 Task: Search one way flight ticket for 2 adults, 2 children, 2 infants in seat in first from Appleton: Appleton International Airport to New Bern: Coastal Carolina Regional Airport (was Craven County Regional) on 8-4-2023. Number of bags: 2 checked bags. Price is upto 110000. Outbound departure time preference is 8:15.
Action: Mouse moved to (337, 280)
Screenshot: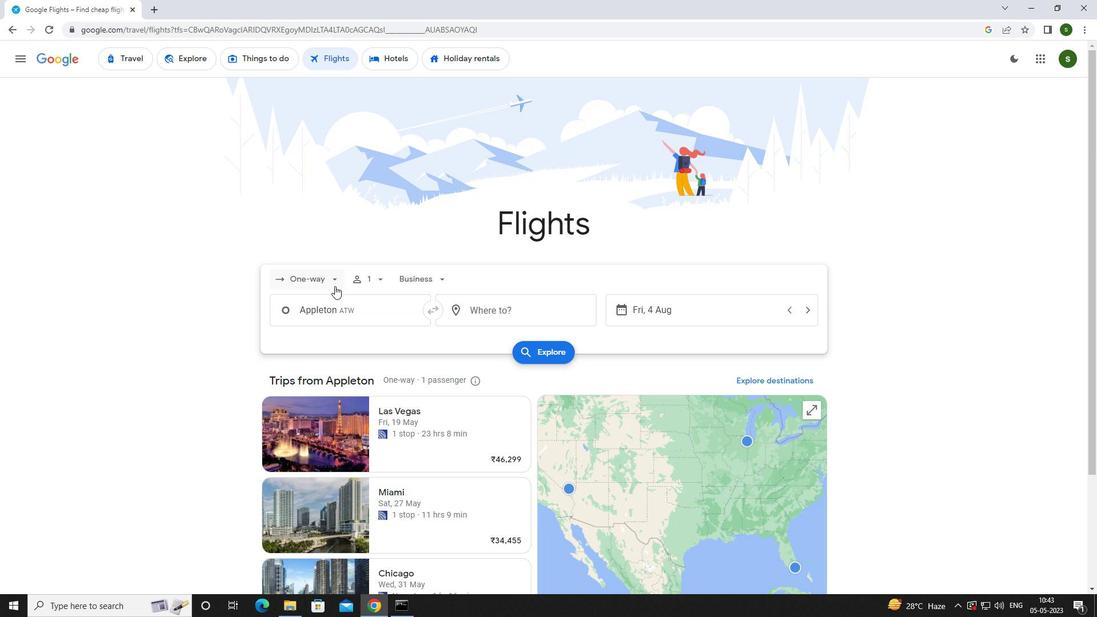 
Action: Mouse pressed left at (337, 280)
Screenshot: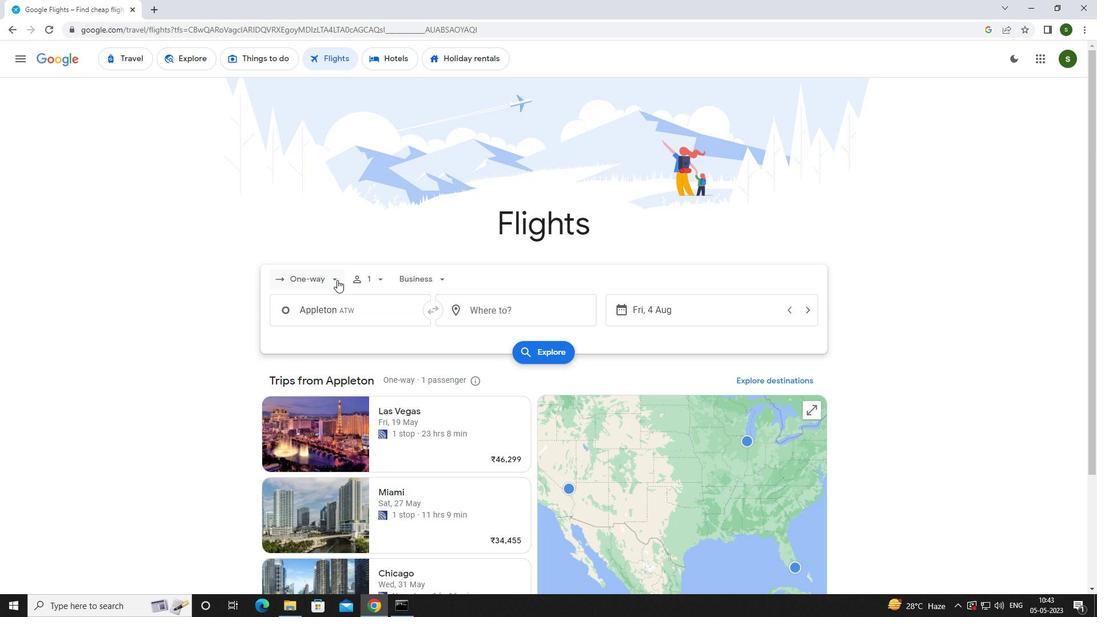 
Action: Mouse moved to (330, 328)
Screenshot: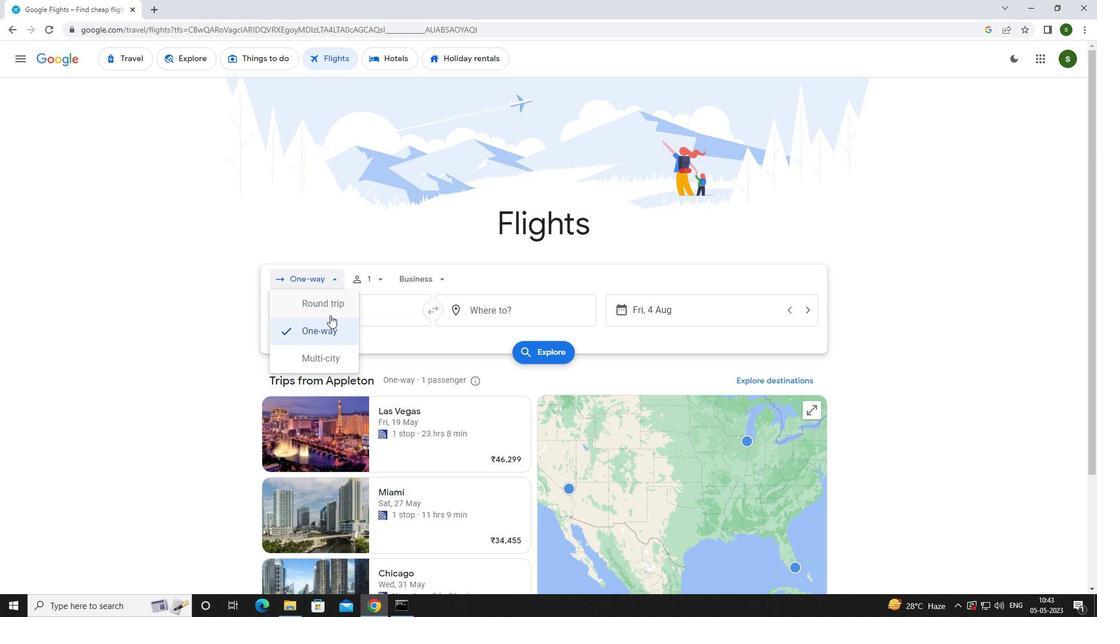 
Action: Mouse pressed left at (330, 328)
Screenshot: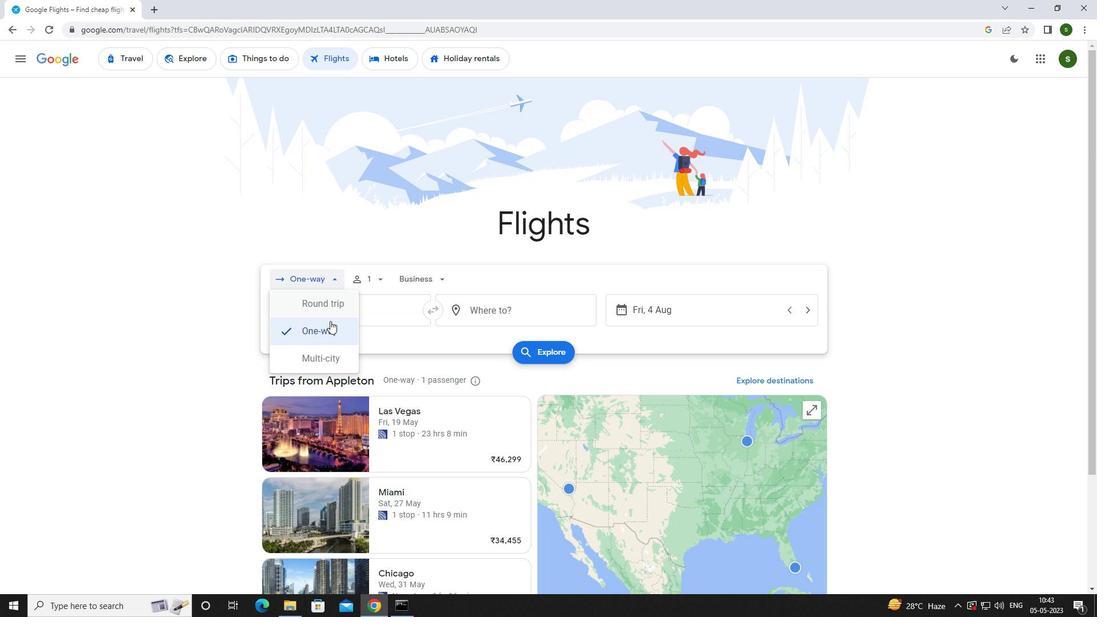 
Action: Mouse moved to (373, 277)
Screenshot: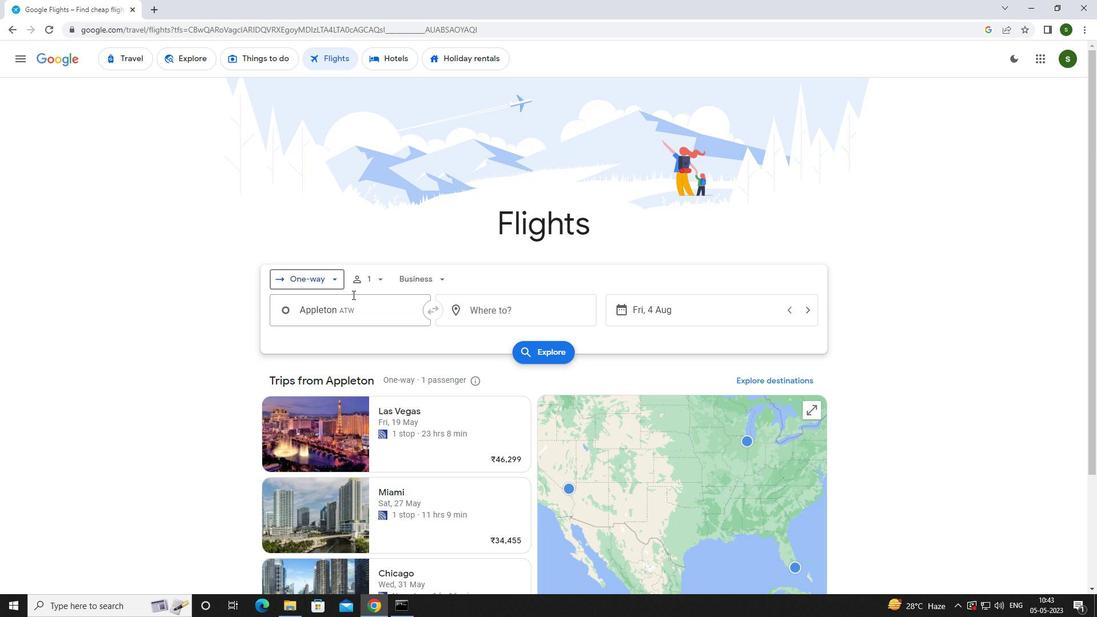 
Action: Mouse pressed left at (373, 277)
Screenshot: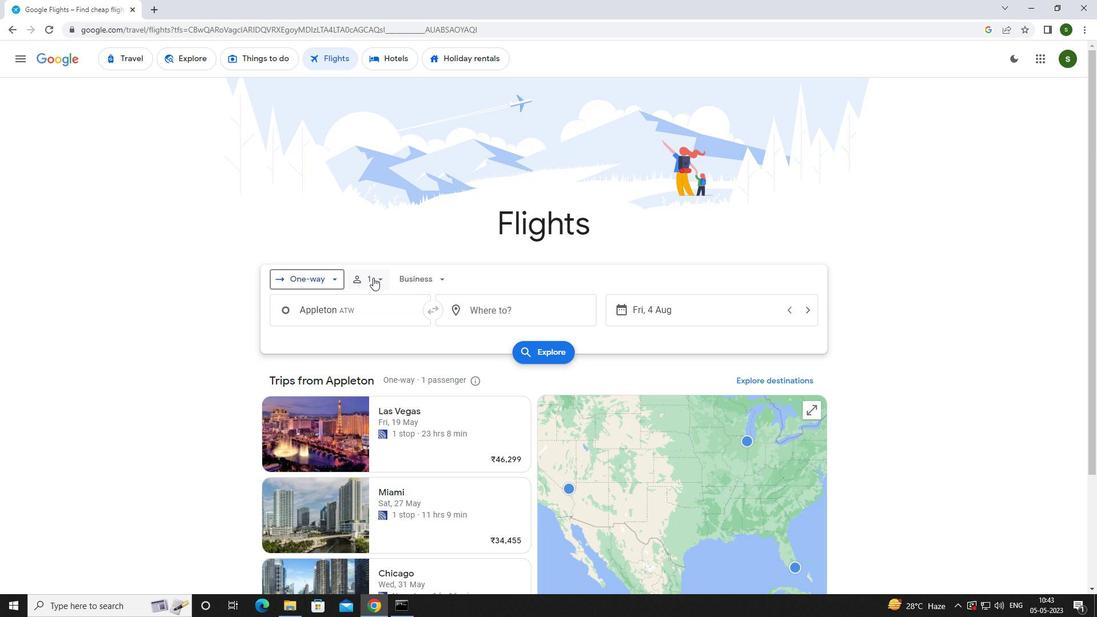 
Action: Mouse moved to (468, 305)
Screenshot: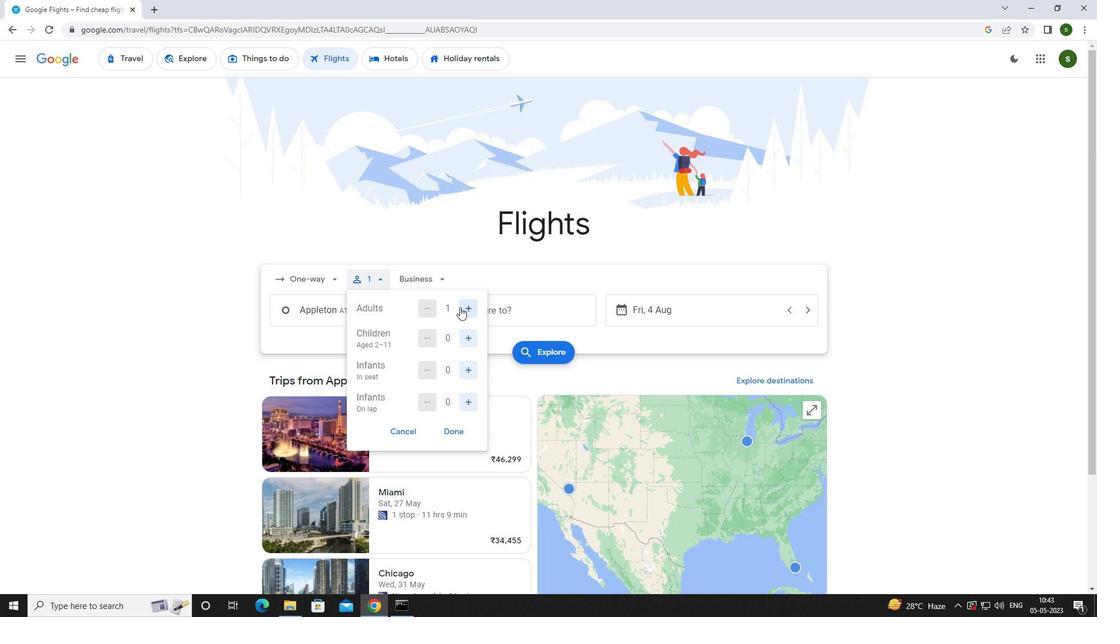
Action: Mouse pressed left at (468, 305)
Screenshot: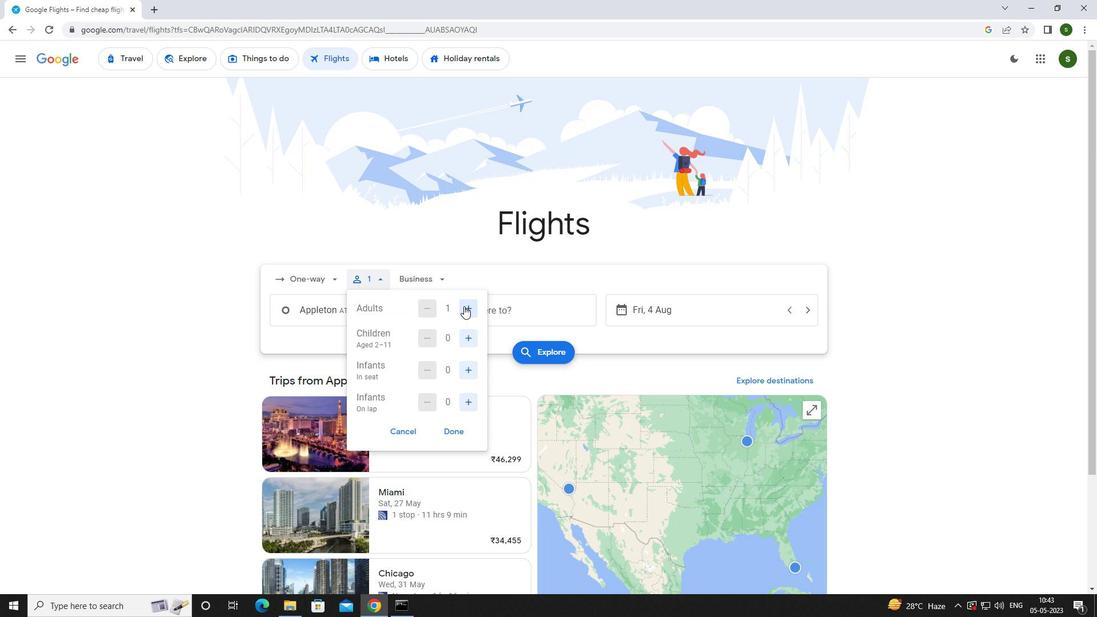 
Action: Mouse moved to (468, 331)
Screenshot: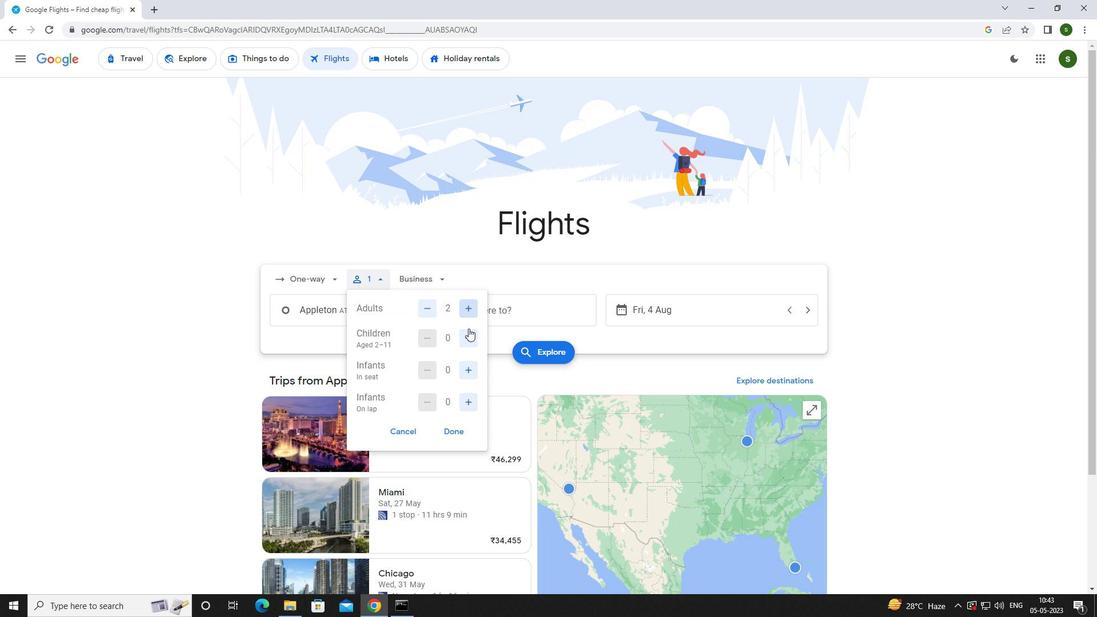 
Action: Mouse pressed left at (468, 331)
Screenshot: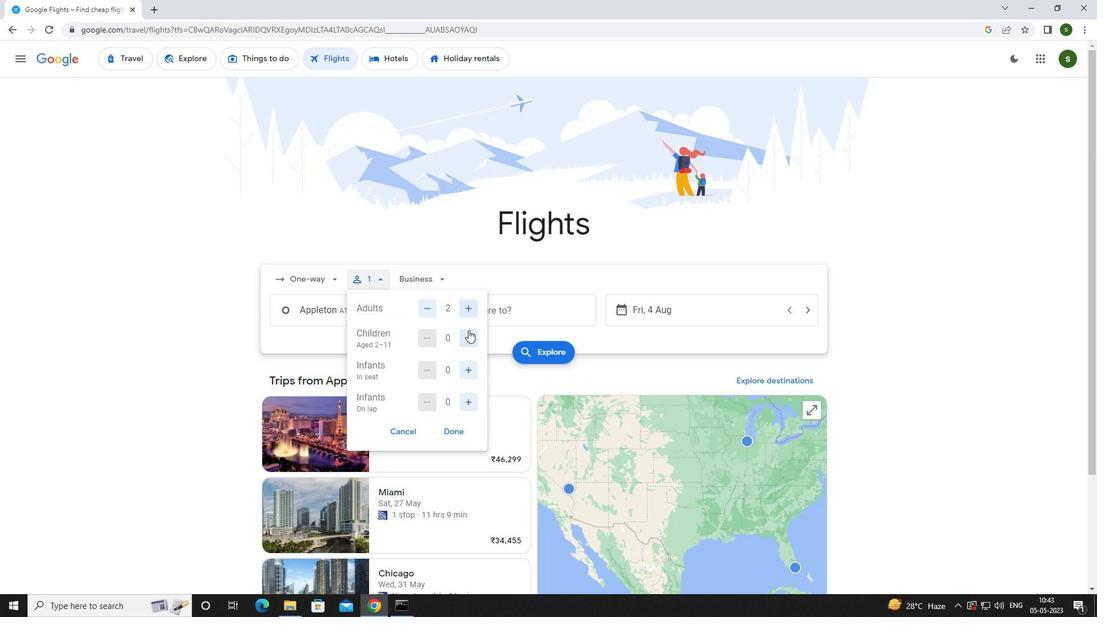 
Action: Mouse pressed left at (468, 331)
Screenshot: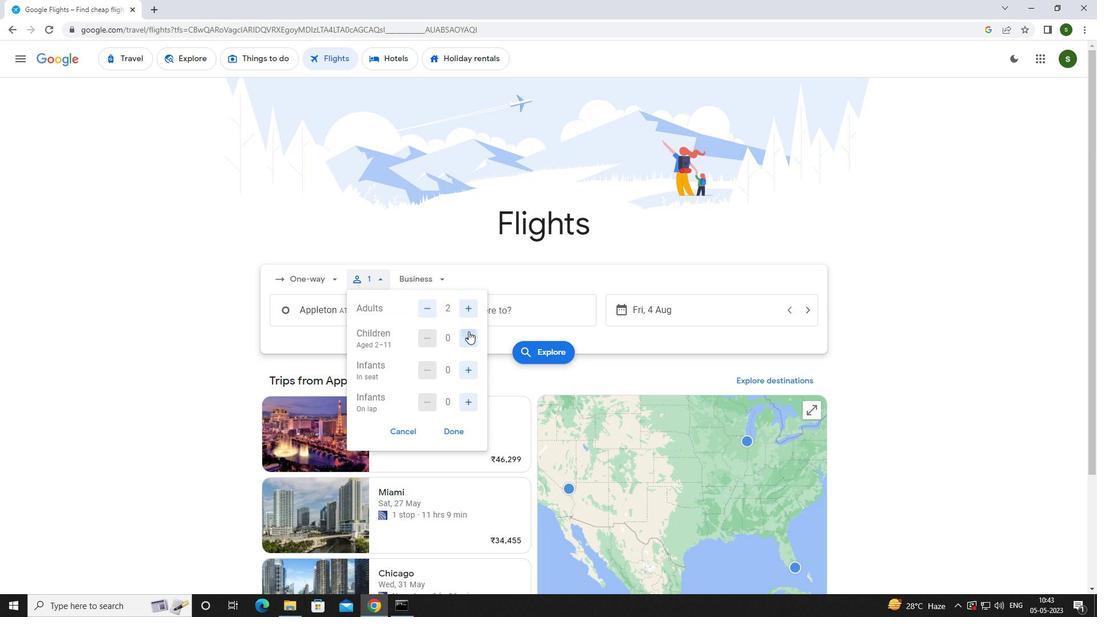 
Action: Mouse moved to (470, 369)
Screenshot: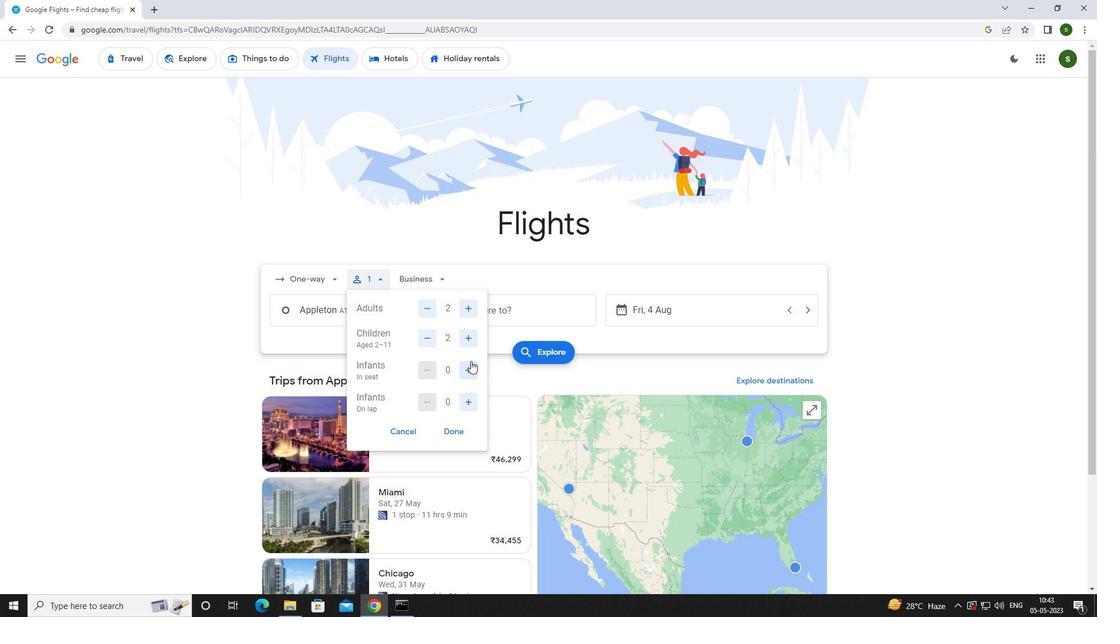 
Action: Mouse pressed left at (470, 369)
Screenshot: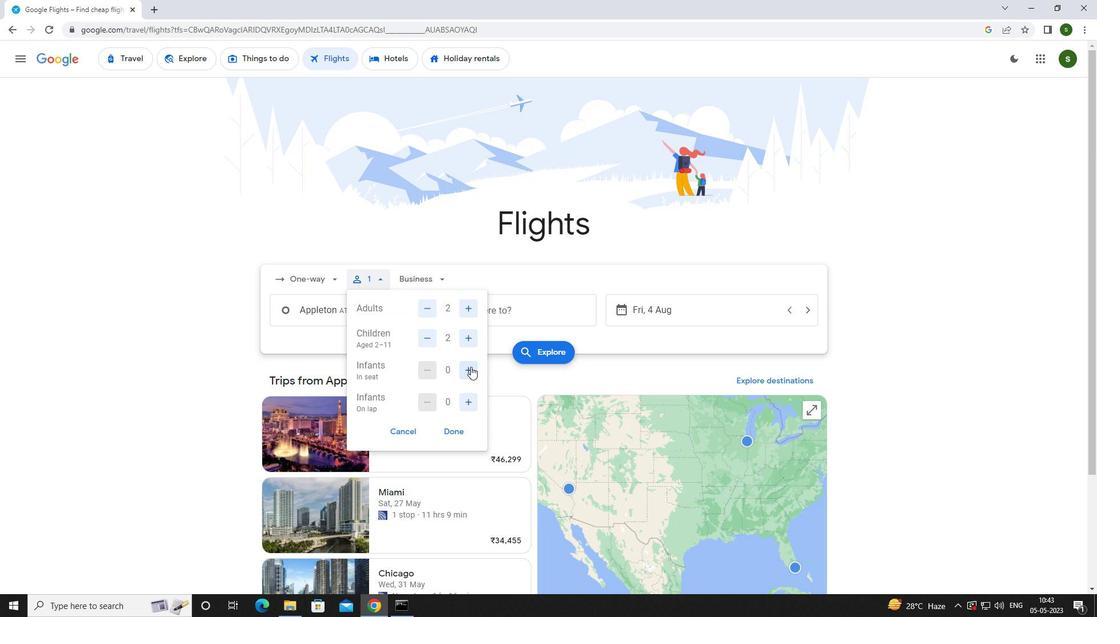 
Action: Mouse pressed left at (470, 369)
Screenshot: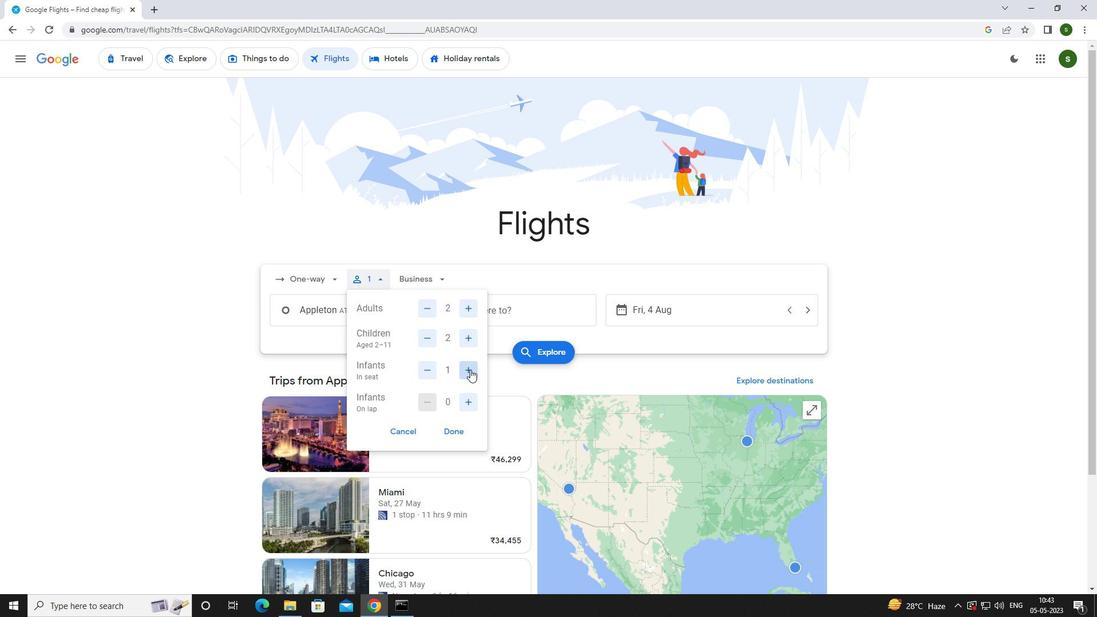 
Action: Mouse moved to (437, 281)
Screenshot: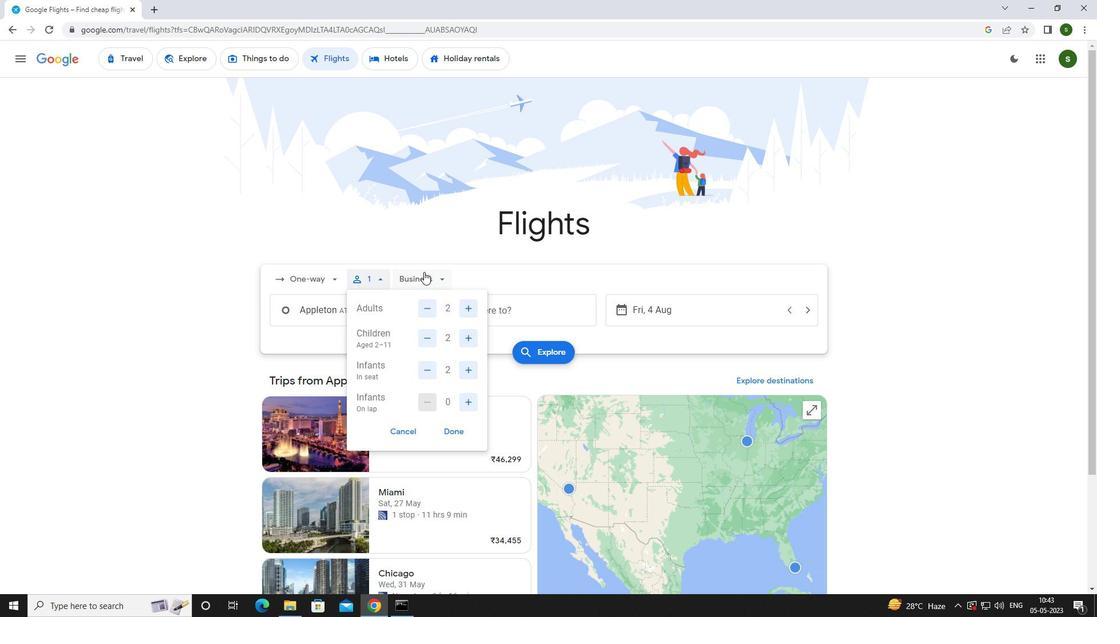 
Action: Mouse pressed left at (437, 281)
Screenshot: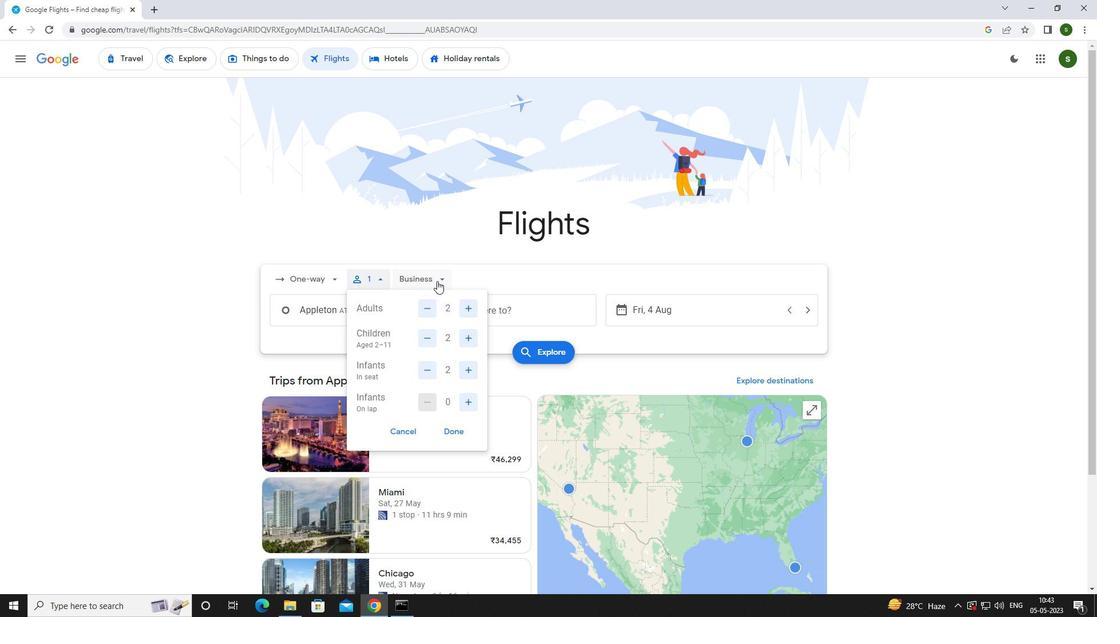 
Action: Mouse moved to (438, 384)
Screenshot: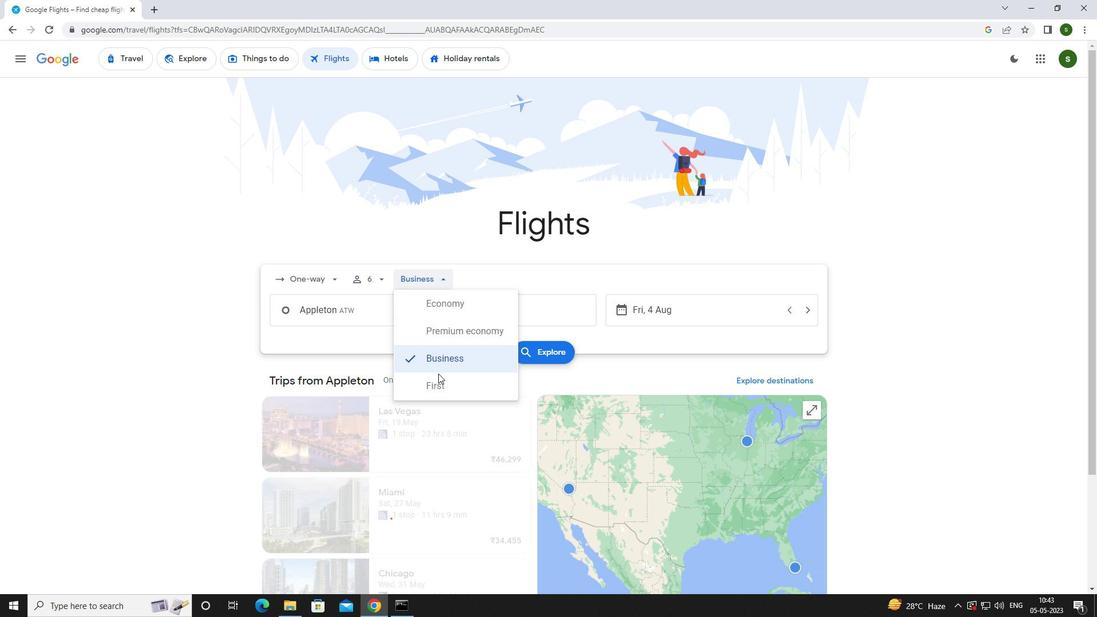 
Action: Mouse pressed left at (438, 384)
Screenshot: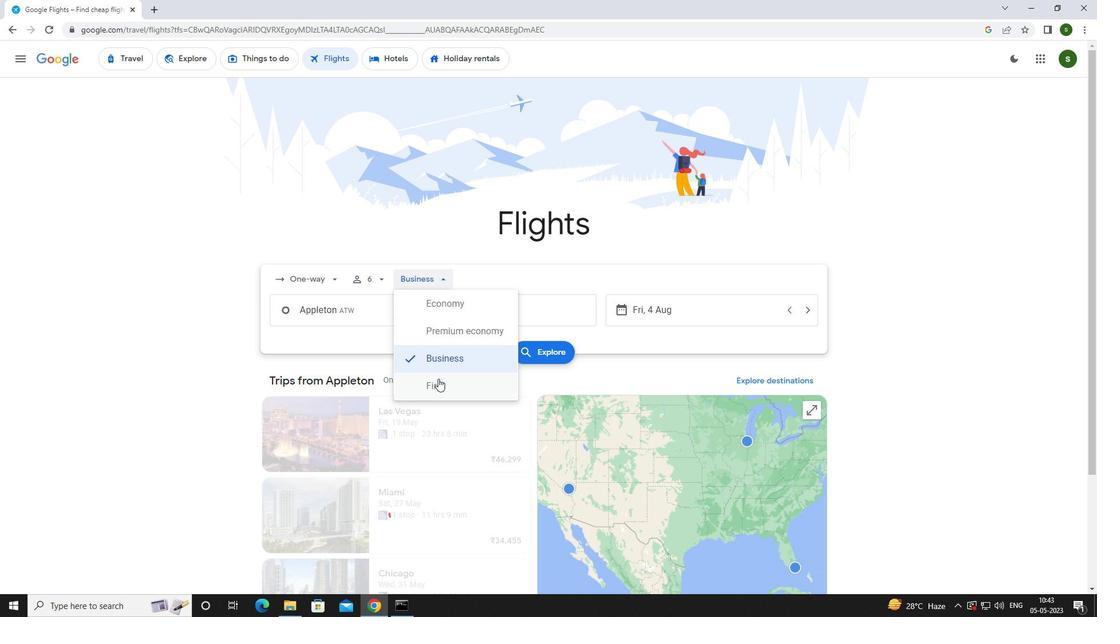 
Action: Mouse moved to (380, 313)
Screenshot: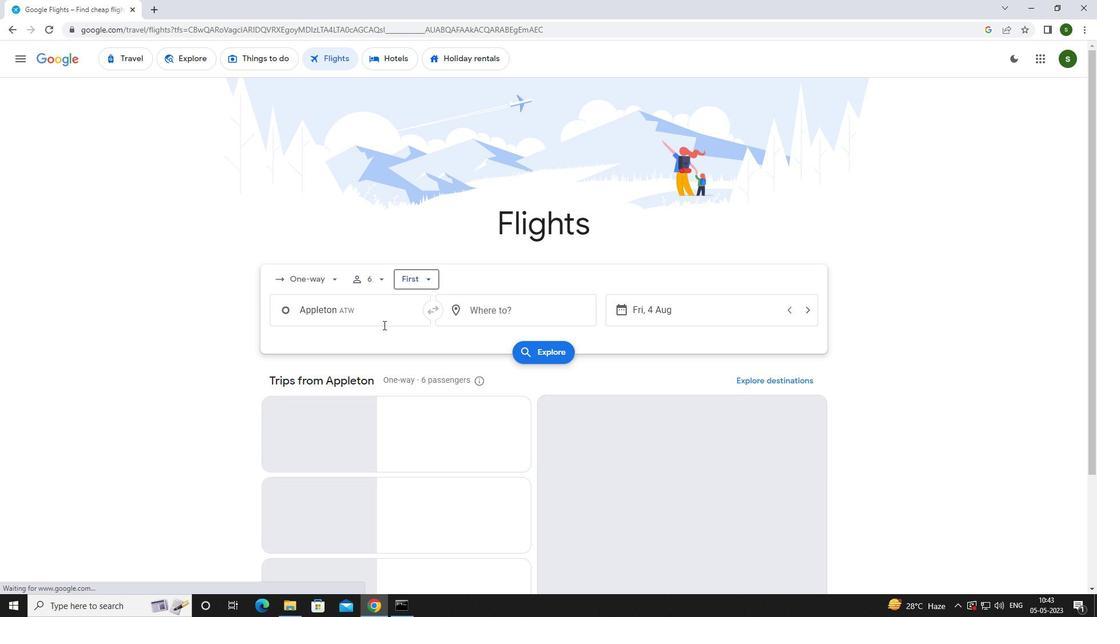
Action: Mouse pressed left at (380, 313)
Screenshot: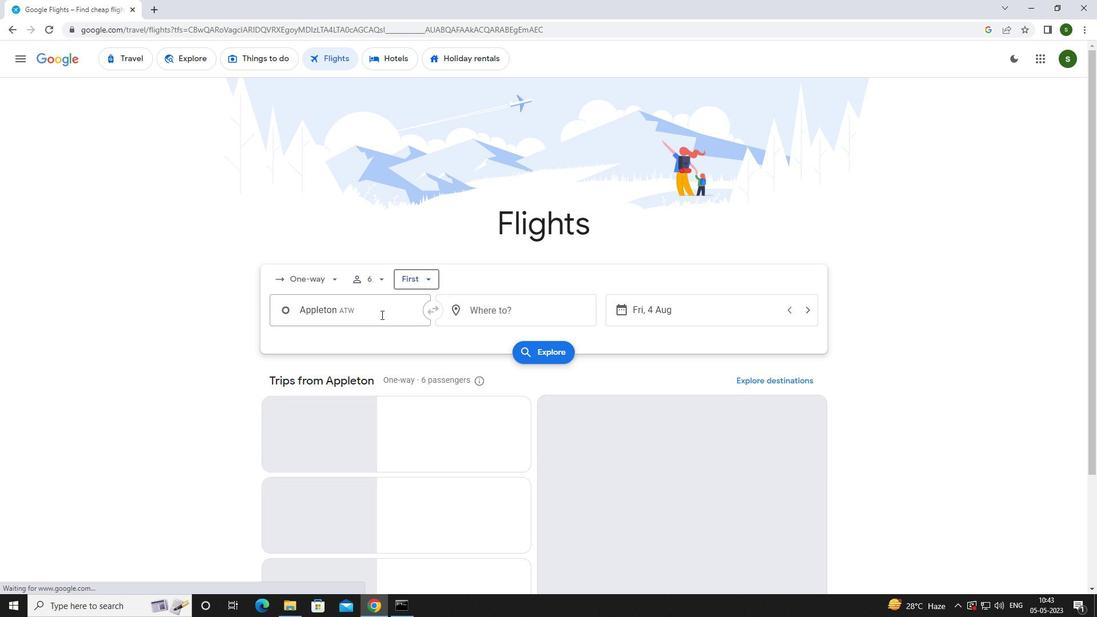 
Action: Key pressed <Key.caps_lock>a<Key.caps_lock>ppleton
Screenshot: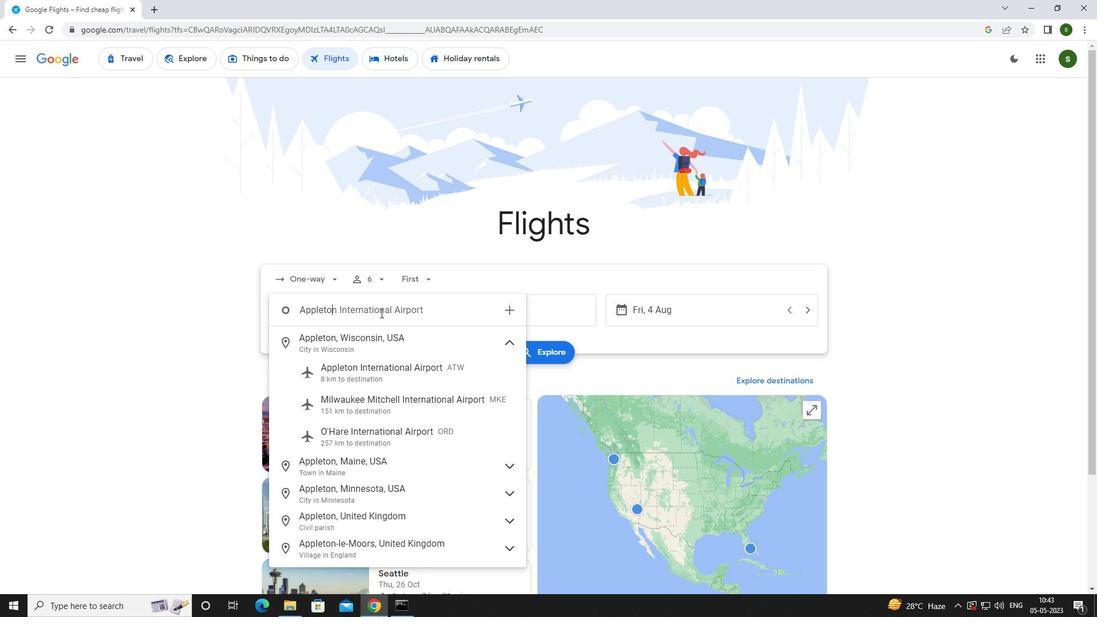
Action: Mouse moved to (386, 359)
Screenshot: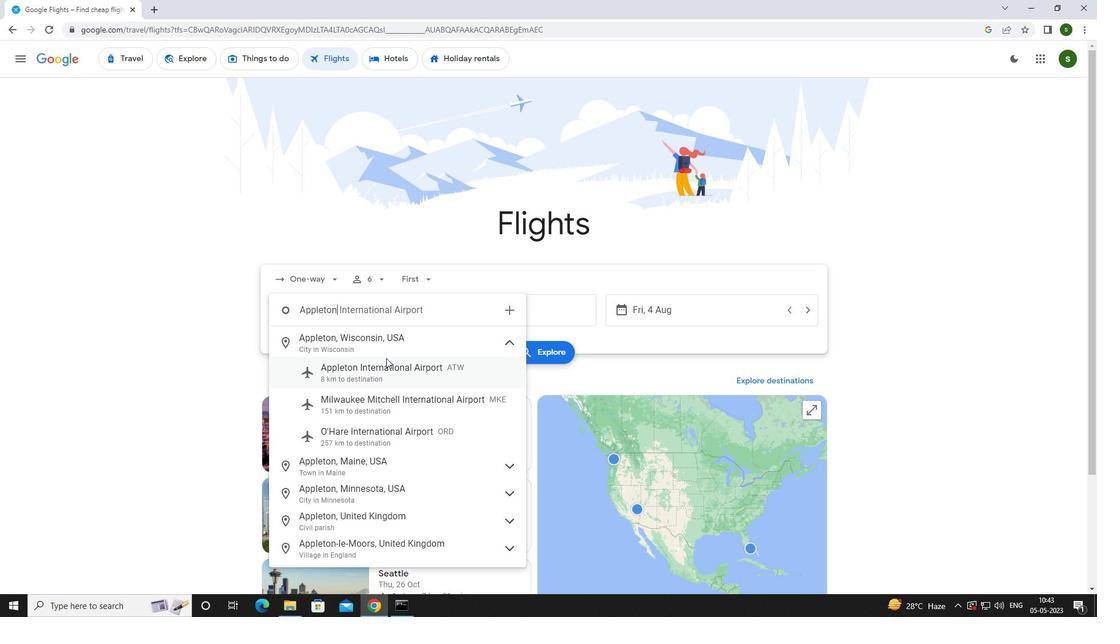 
Action: Mouse pressed left at (386, 359)
Screenshot: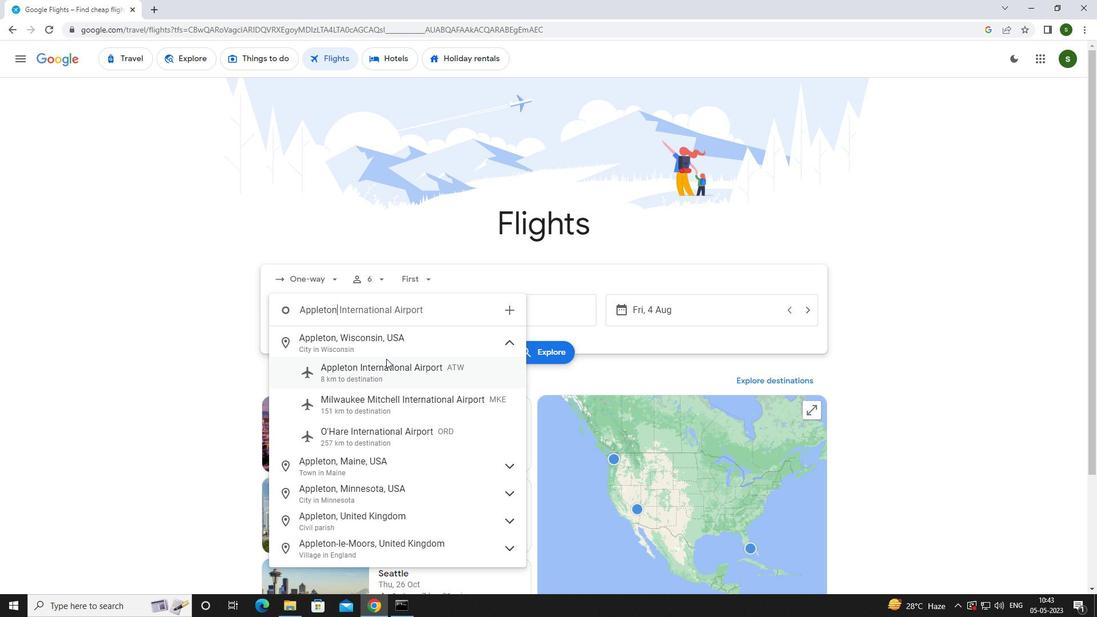 
Action: Mouse moved to (515, 313)
Screenshot: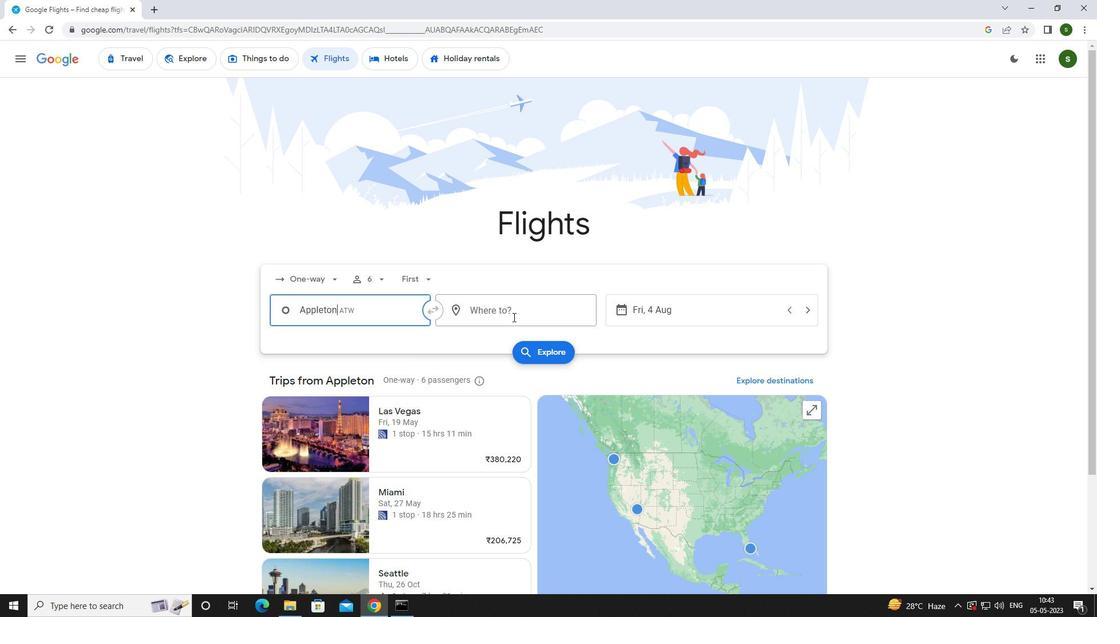 
Action: Mouse pressed left at (515, 313)
Screenshot: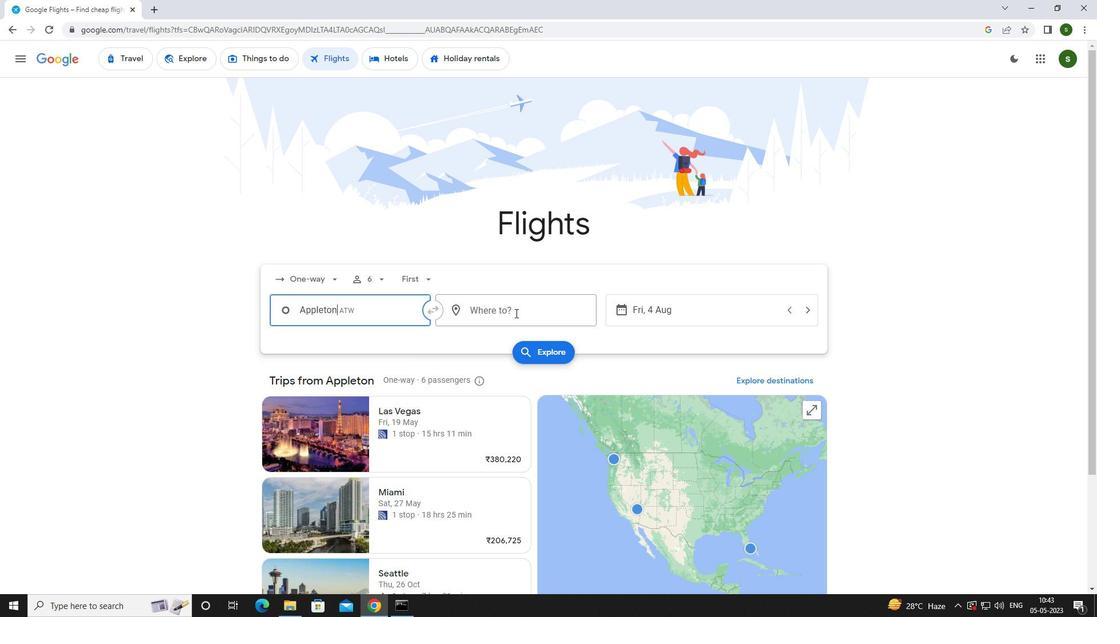 
Action: Key pressed <Key.caps_lock>c<Key.caps_lock>oastal
Screenshot: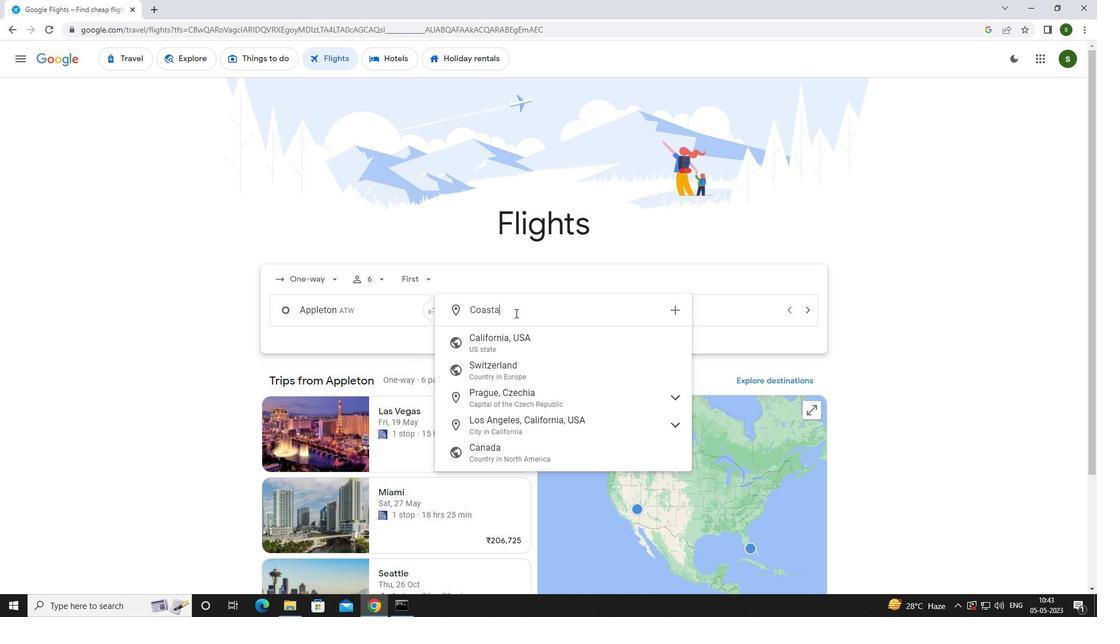 
Action: Mouse moved to (517, 341)
Screenshot: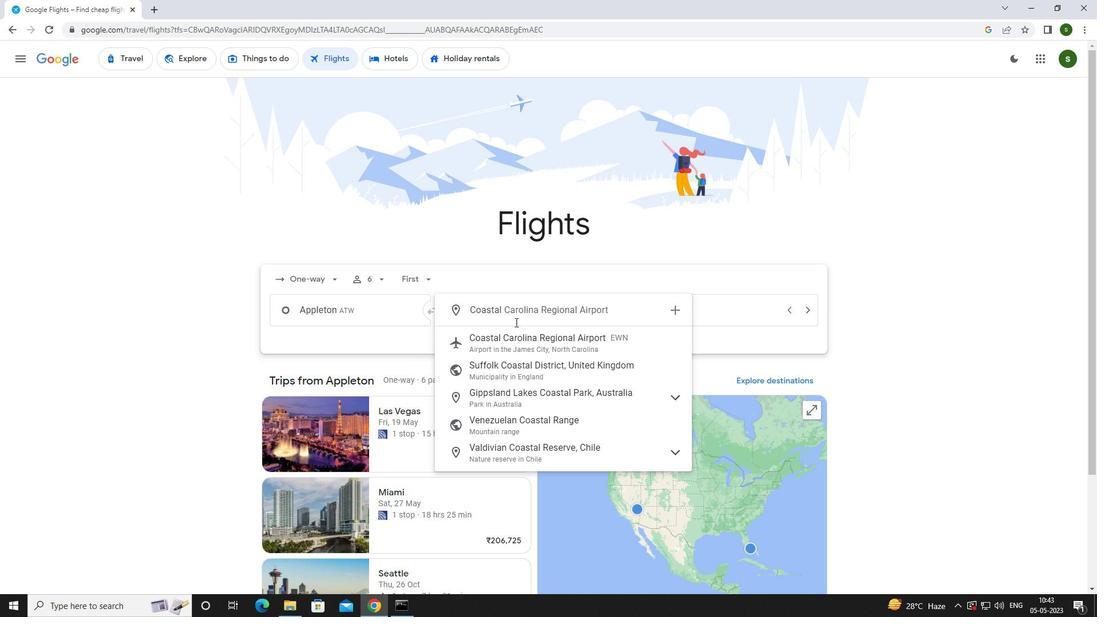 
Action: Mouse pressed left at (517, 341)
Screenshot: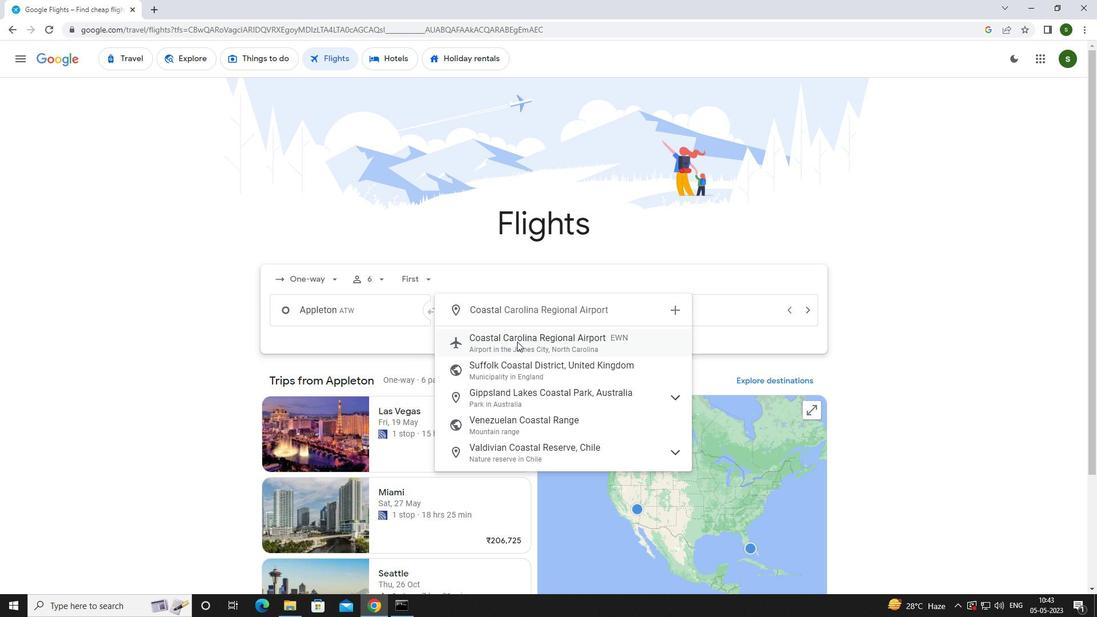 
Action: Mouse moved to (661, 304)
Screenshot: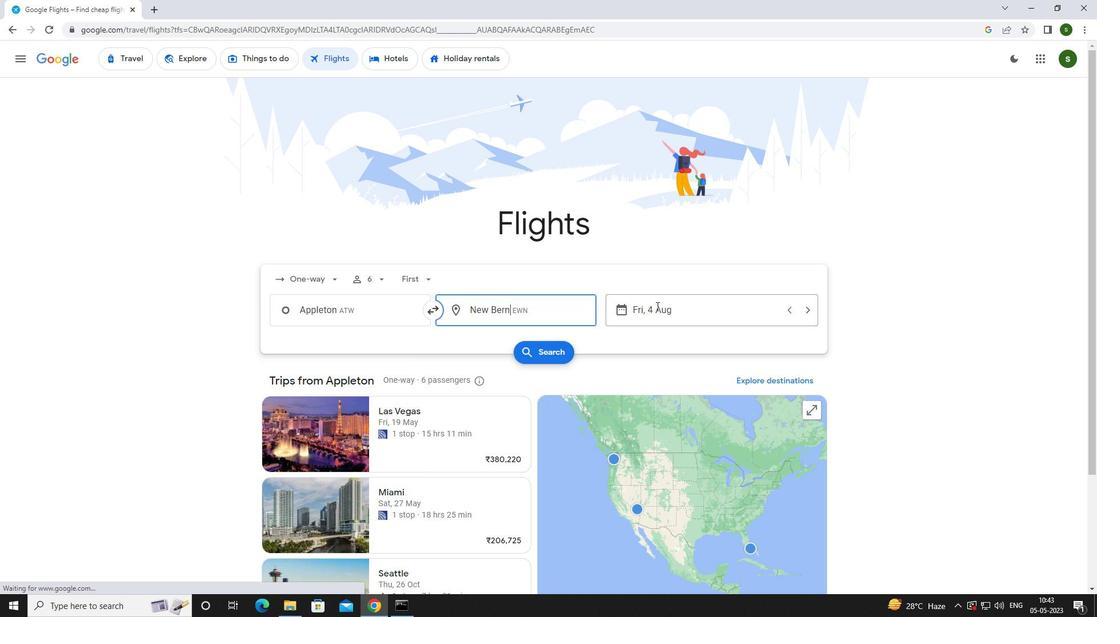 
Action: Mouse pressed left at (661, 304)
Screenshot: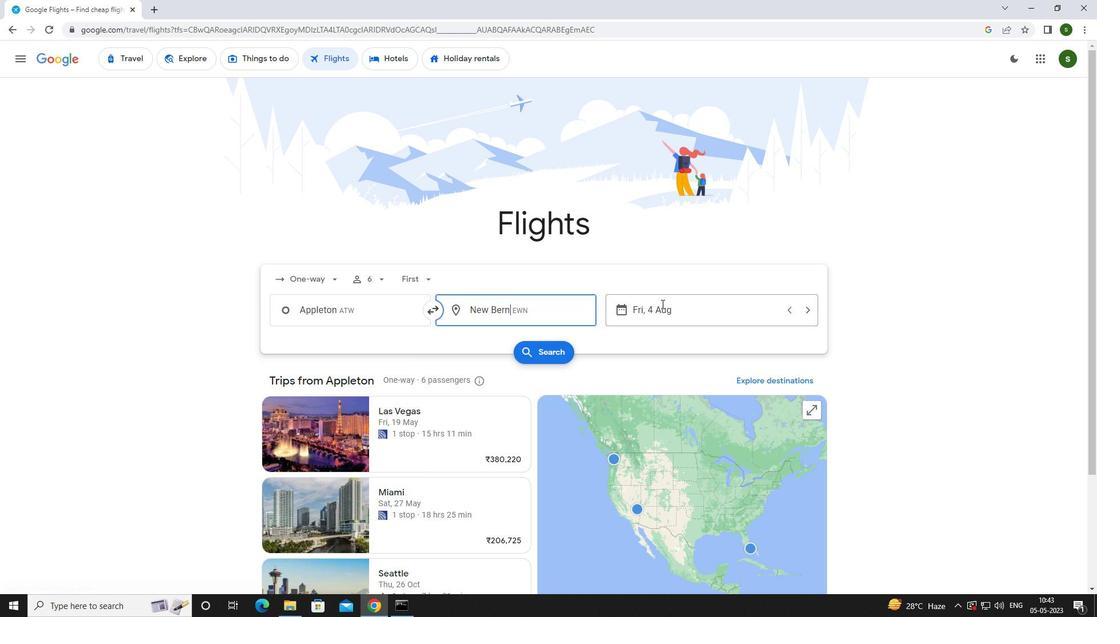 
Action: Mouse moved to (549, 387)
Screenshot: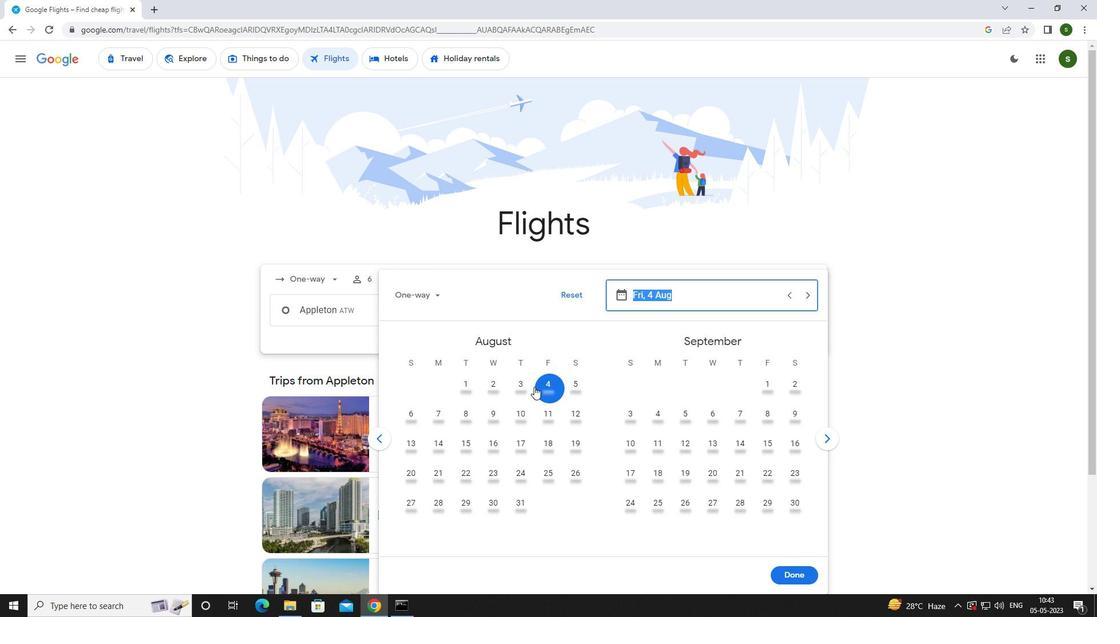 
Action: Mouse pressed left at (549, 387)
Screenshot: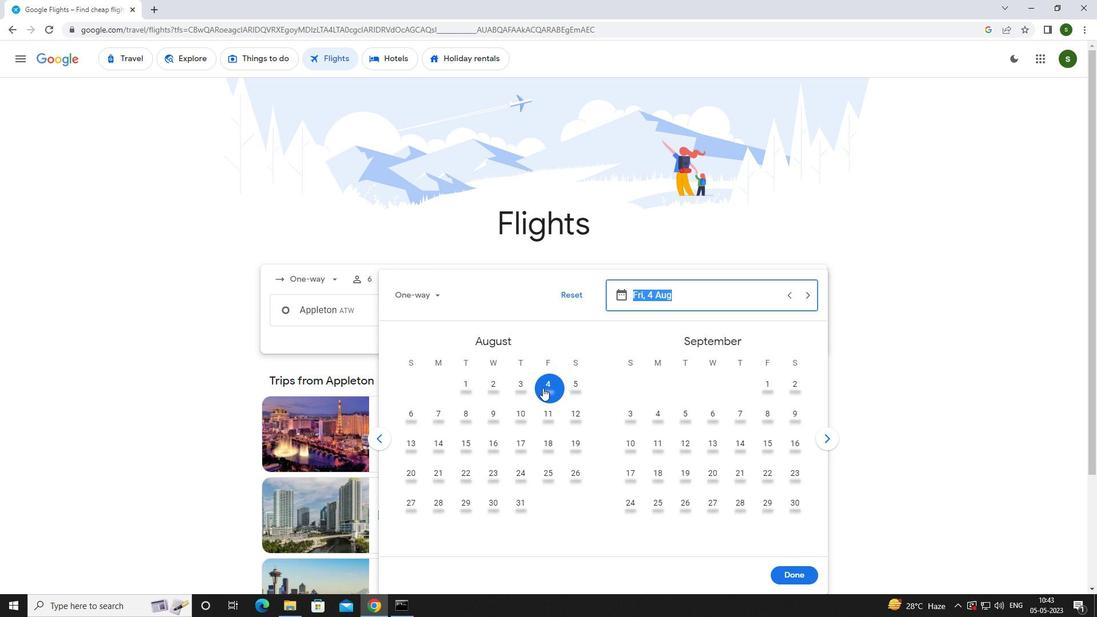 
Action: Mouse moved to (796, 575)
Screenshot: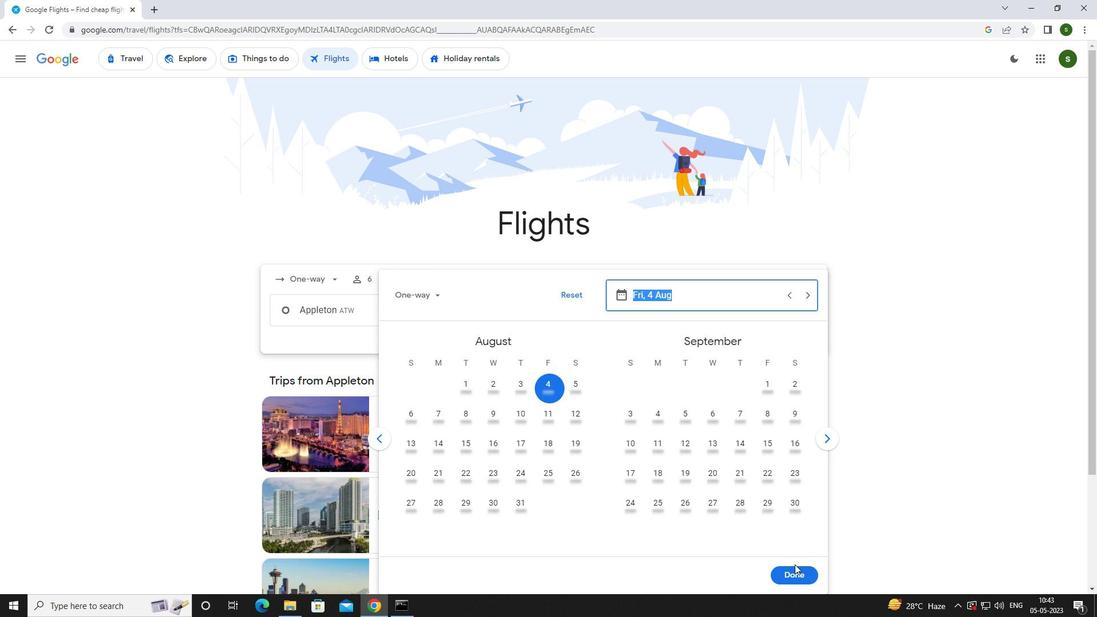 
Action: Mouse pressed left at (796, 575)
Screenshot: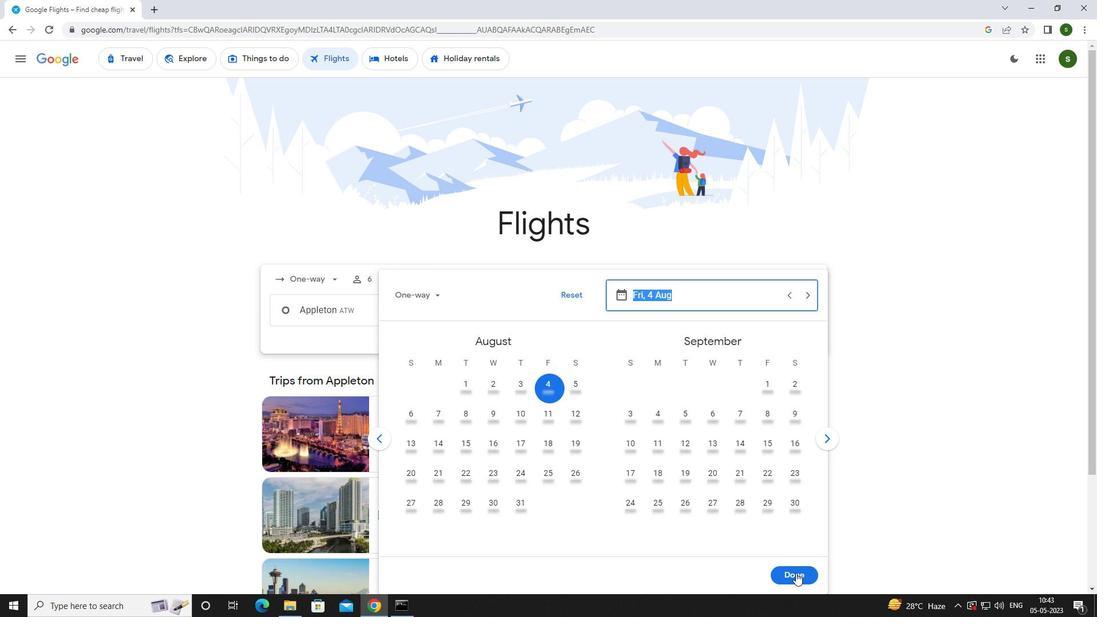 
Action: Mouse moved to (560, 356)
Screenshot: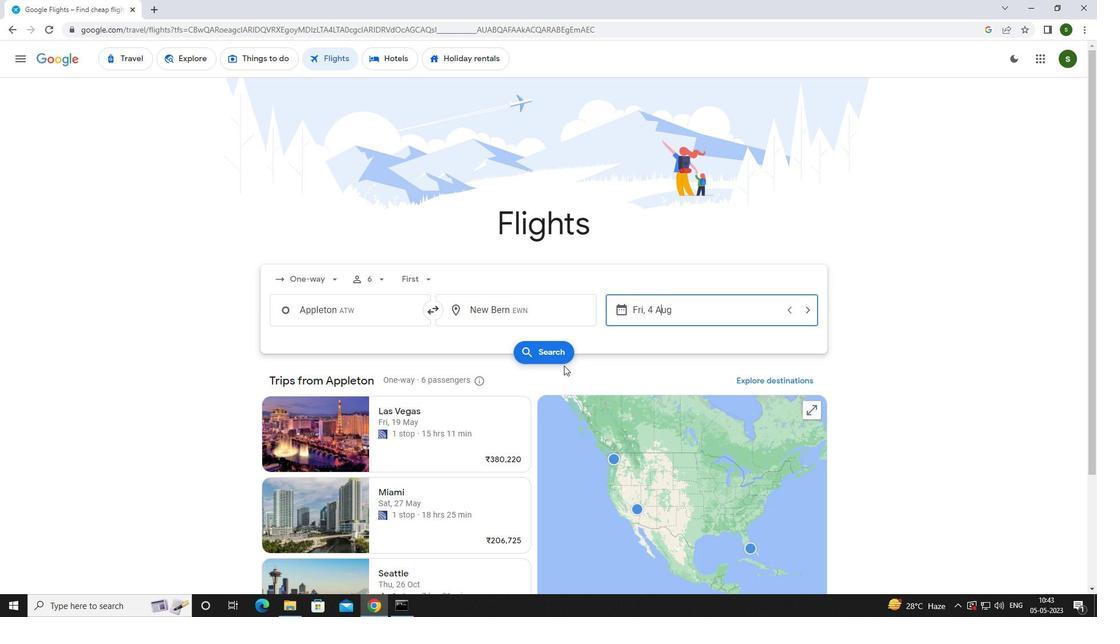 
Action: Mouse pressed left at (560, 356)
Screenshot: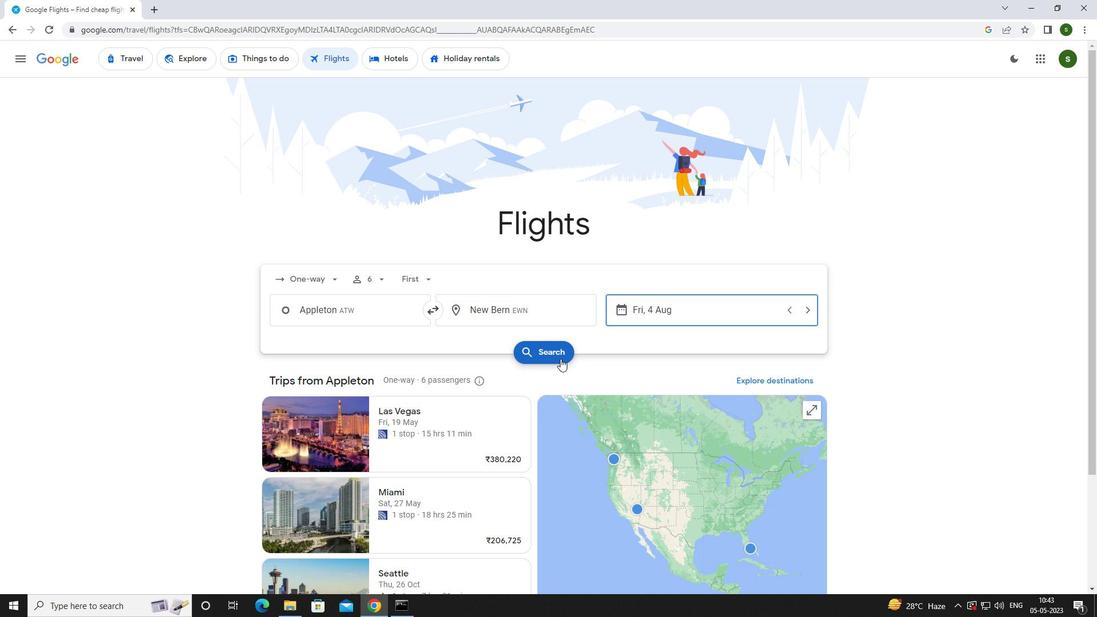 
Action: Mouse moved to (287, 168)
Screenshot: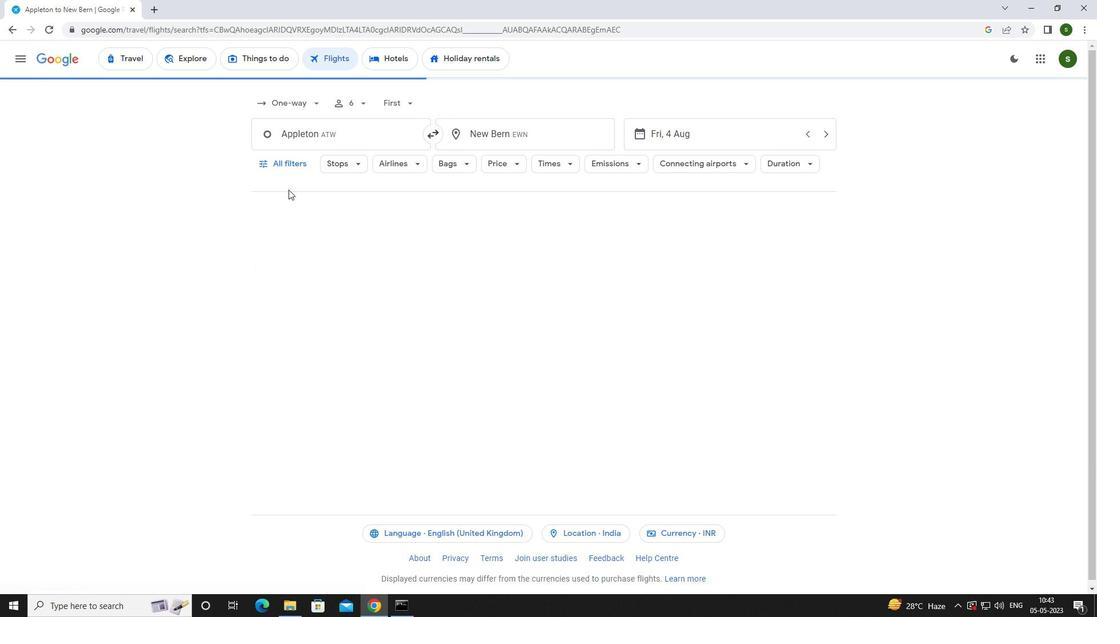 
Action: Mouse pressed left at (287, 168)
Screenshot: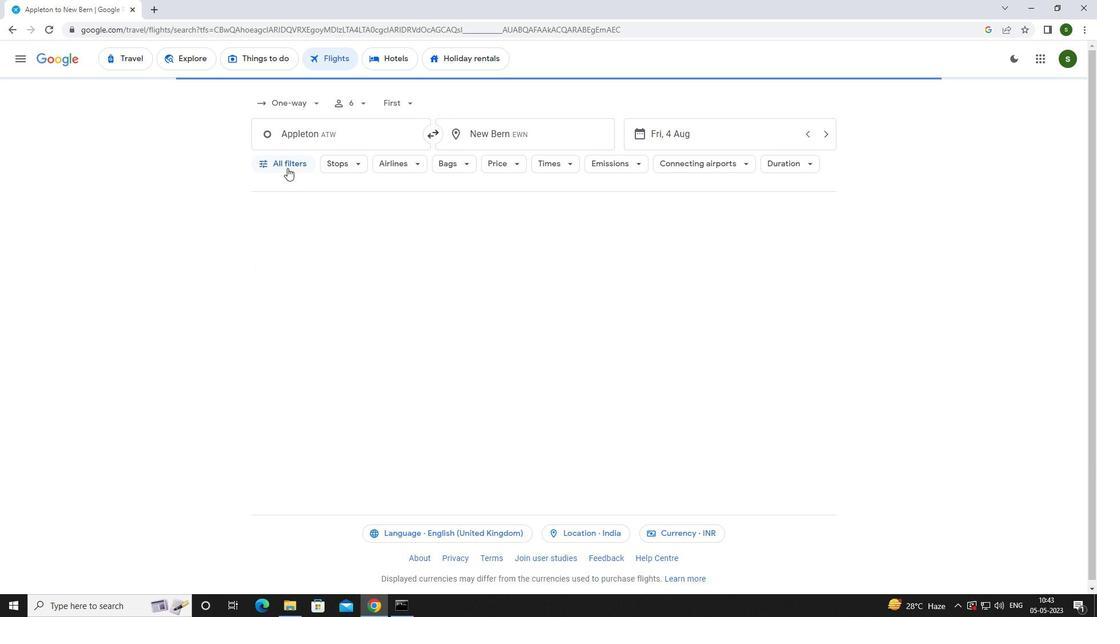
Action: Mouse moved to (371, 319)
Screenshot: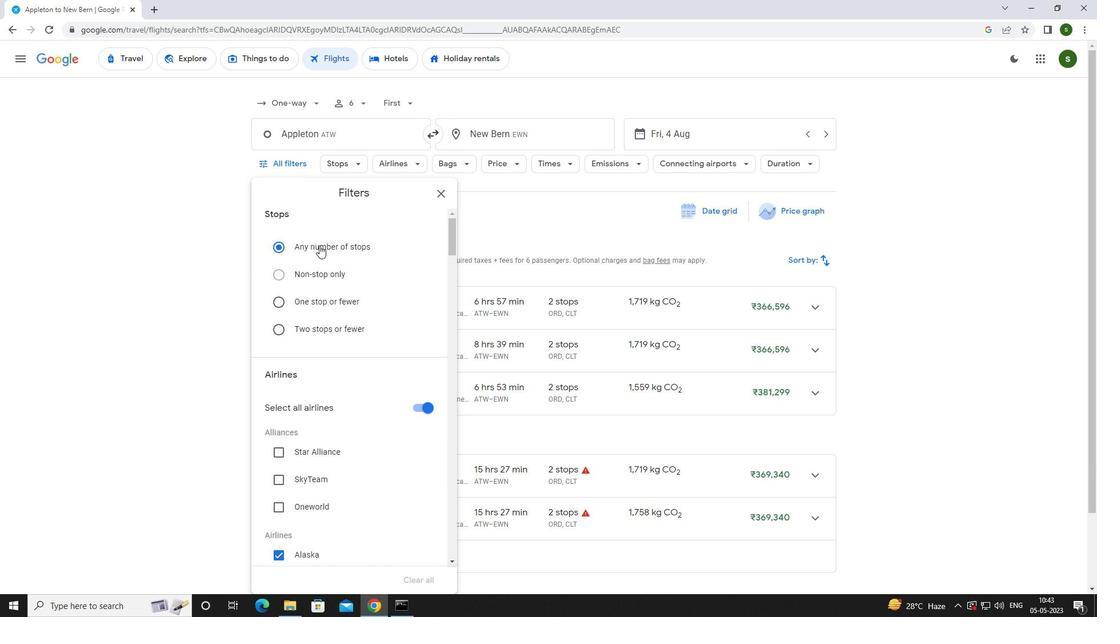 
Action: Mouse scrolled (371, 318) with delta (0, 0)
Screenshot: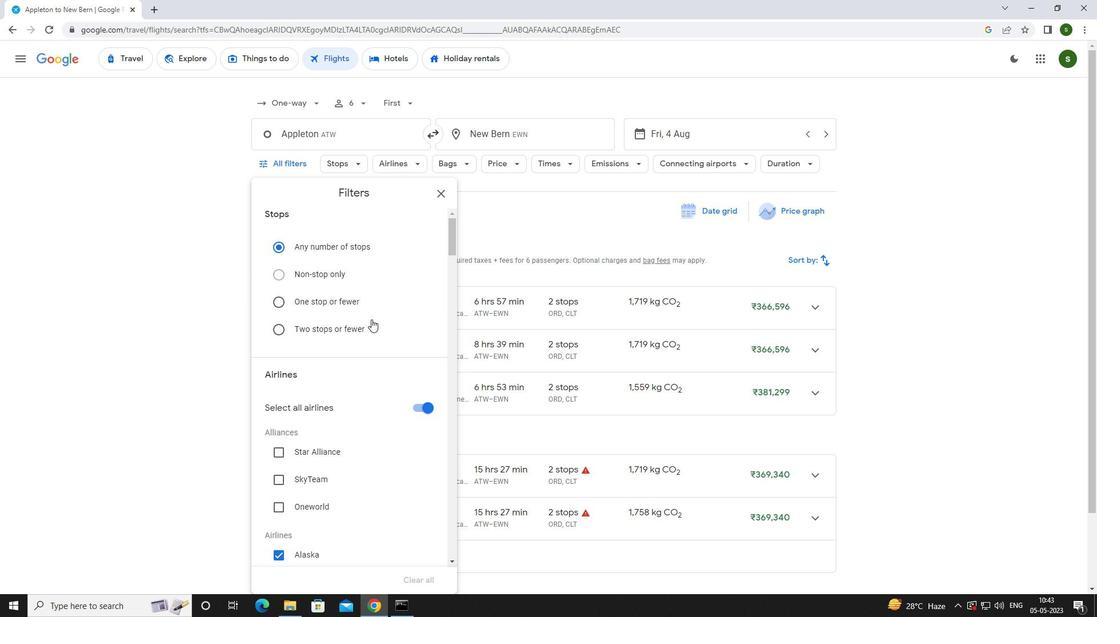 
Action: Mouse scrolled (371, 318) with delta (0, 0)
Screenshot: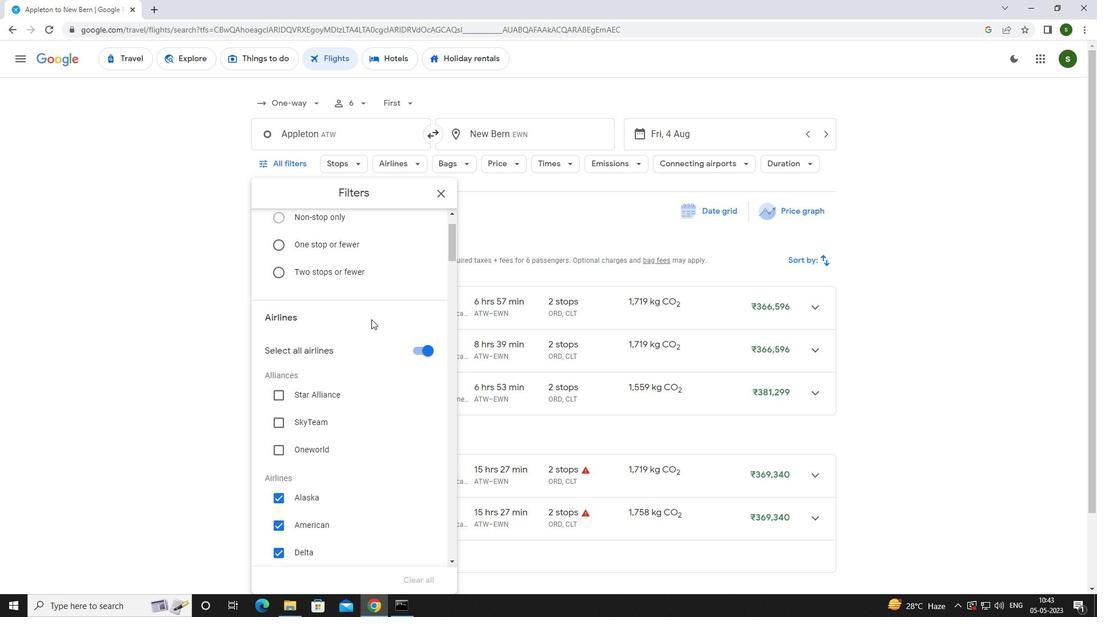 
Action: Mouse scrolled (371, 318) with delta (0, 0)
Screenshot: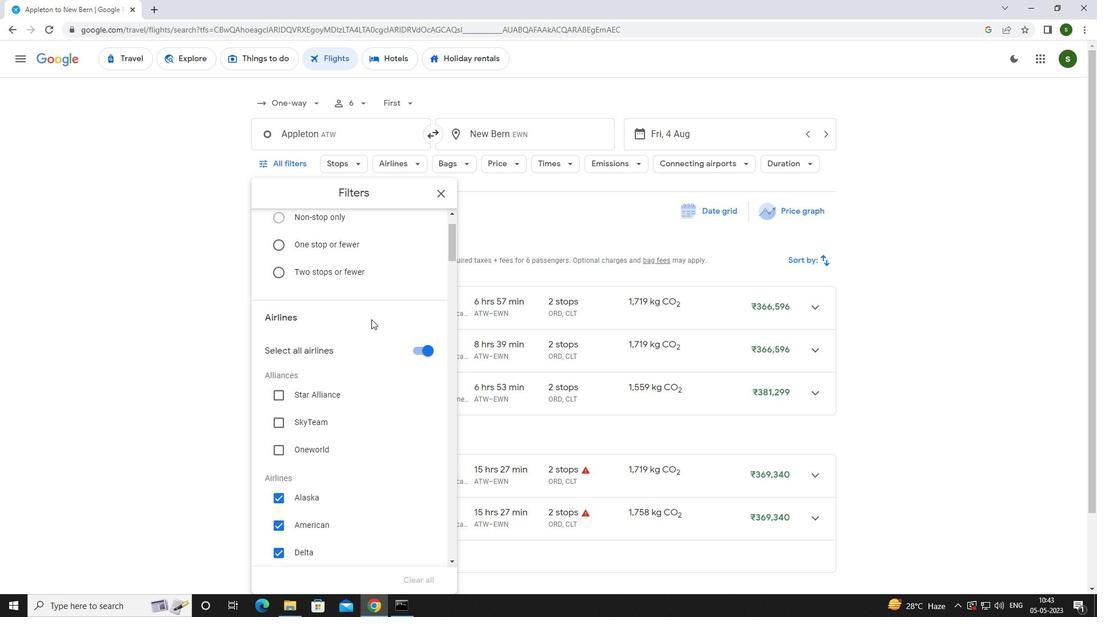 
Action: Mouse scrolled (371, 318) with delta (0, 0)
Screenshot: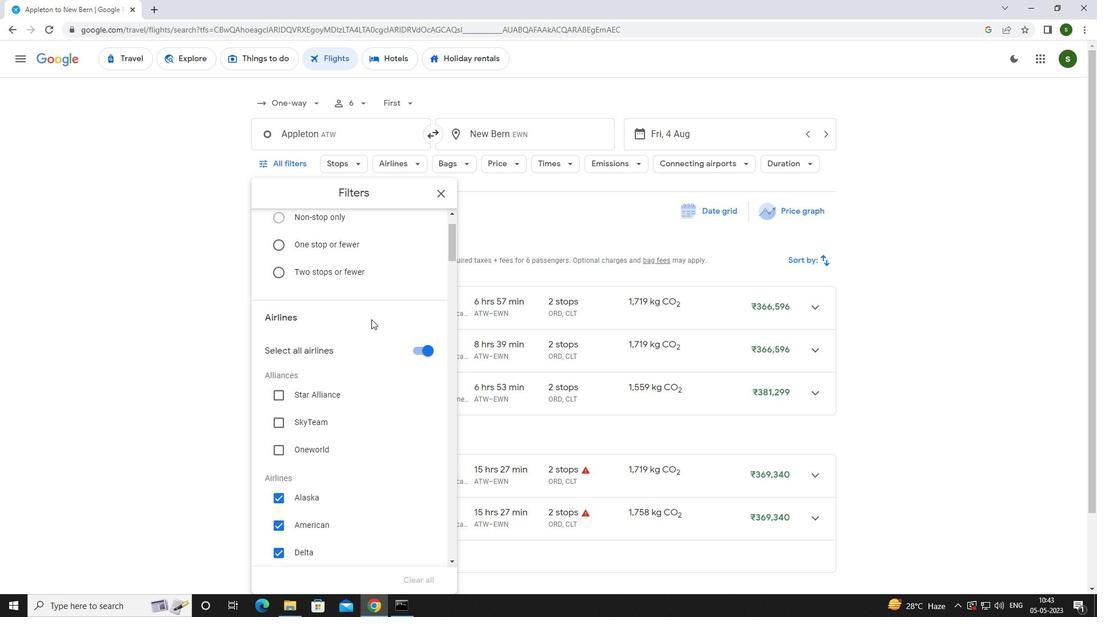 
Action: Mouse scrolled (371, 318) with delta (0, 0)
Screenshot: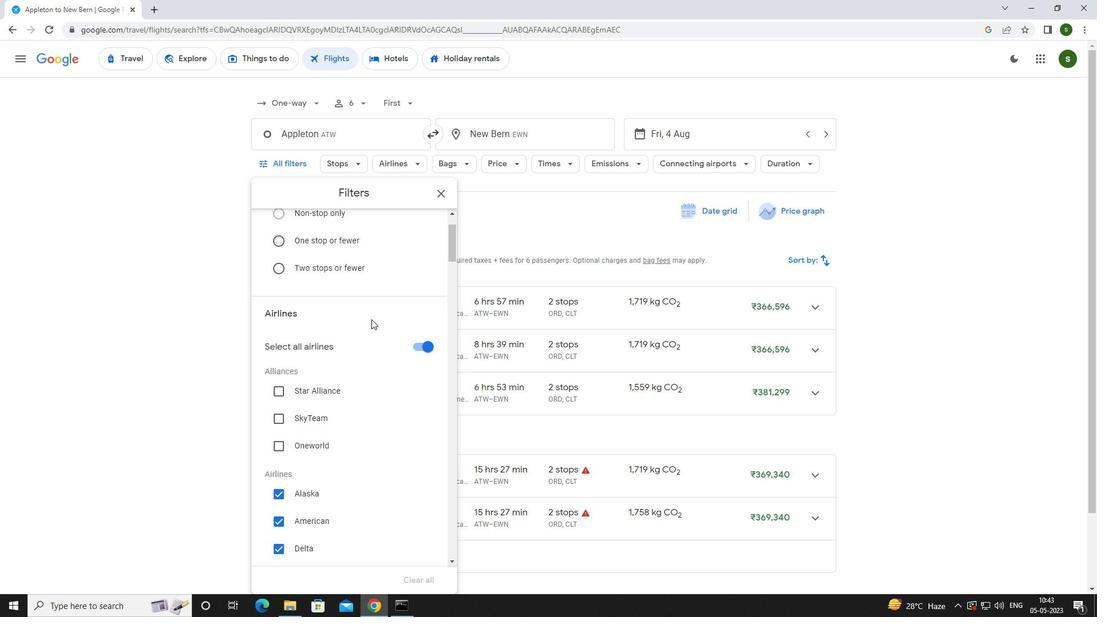 
Action: Mouse scrolled (371, 318) with delta (0, 0)
Screenshot: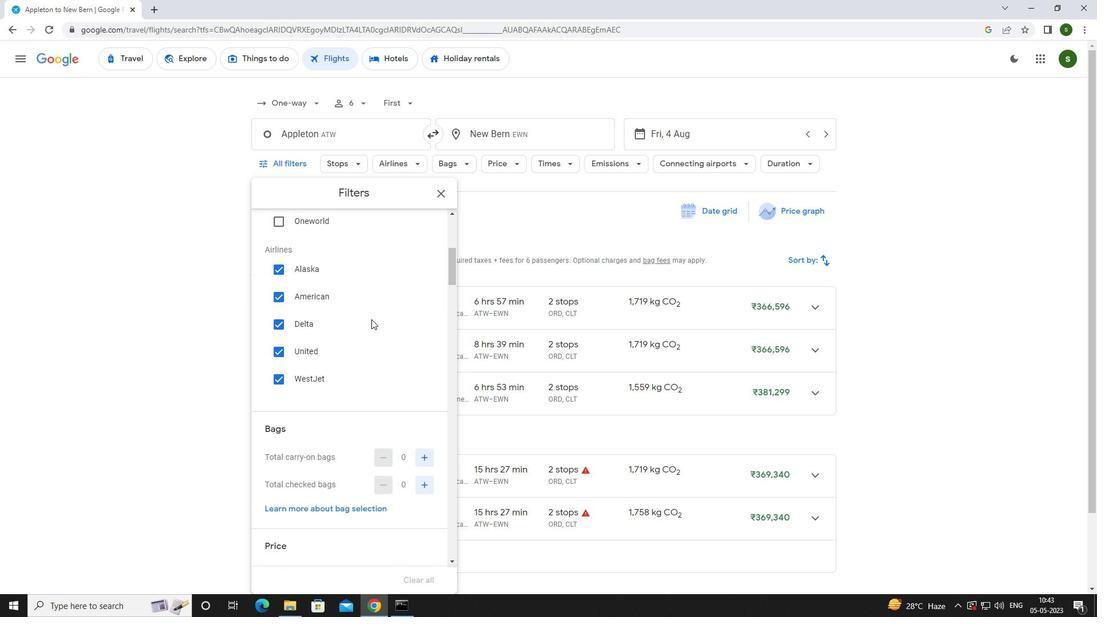 
Action: Mouse scrolled (371, 318) with delta (0, 0)
Screenshot: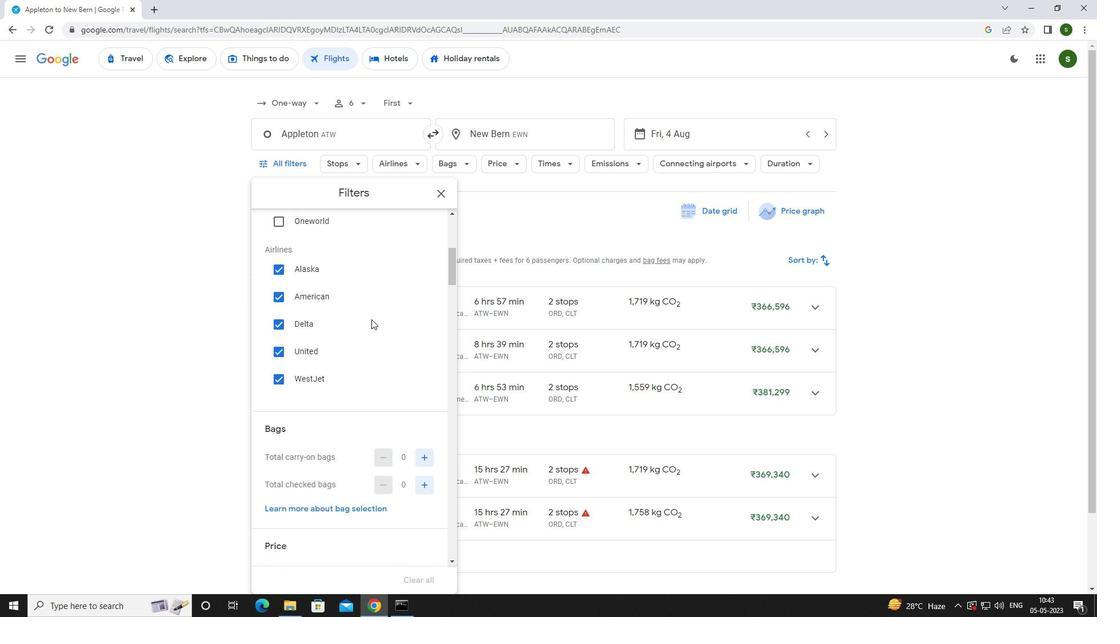 
Action: Mouse moved to (423, 371)
Screenshot: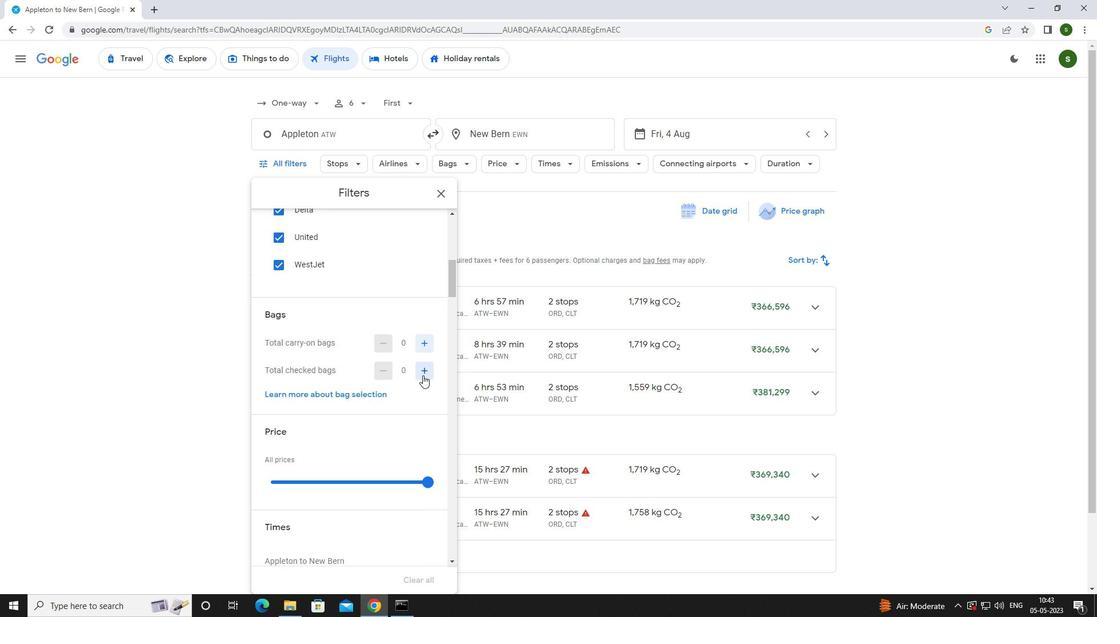 
Action: Mouse pressed left at (423, 371)
Screenshot: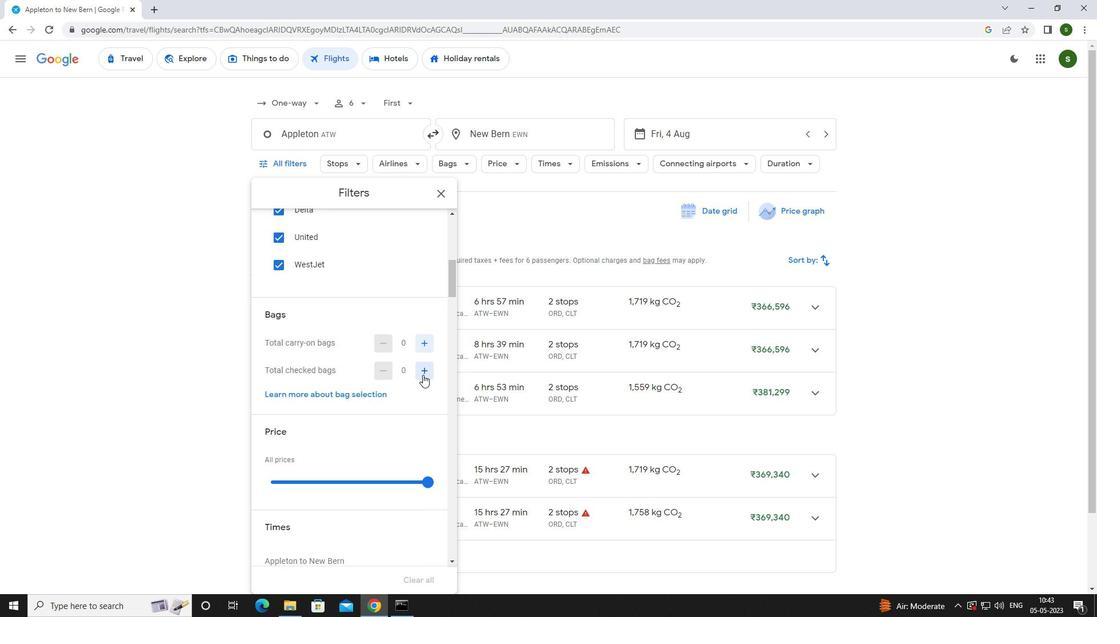 
Action: Mouse pressed left at (423, 371)
Screenshot: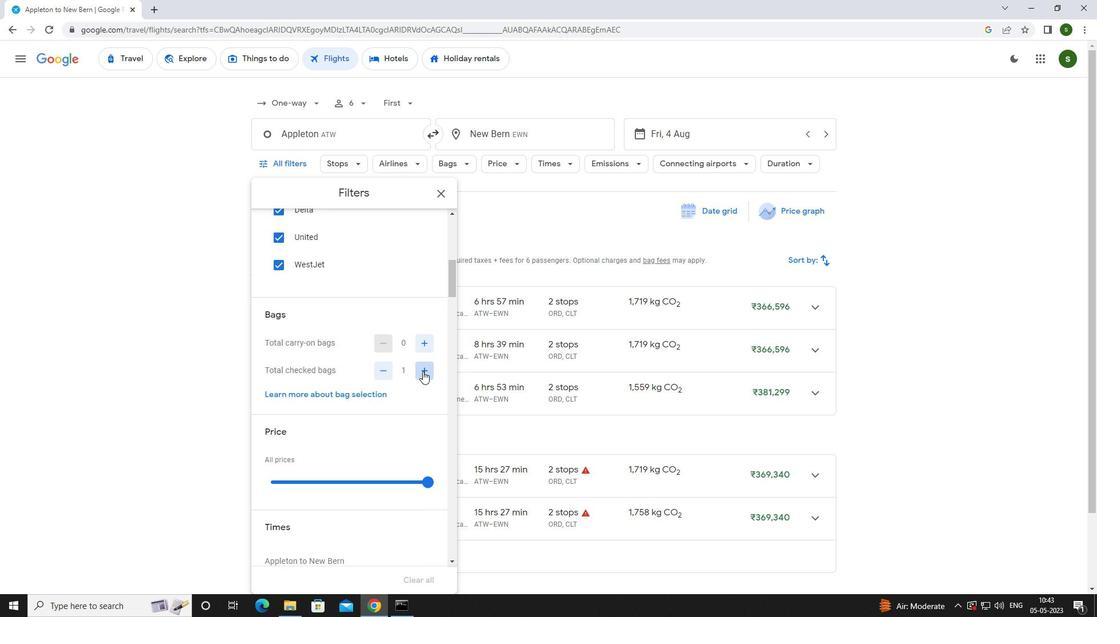 
Action: Mouse moved to (423, 371)
Screenshot: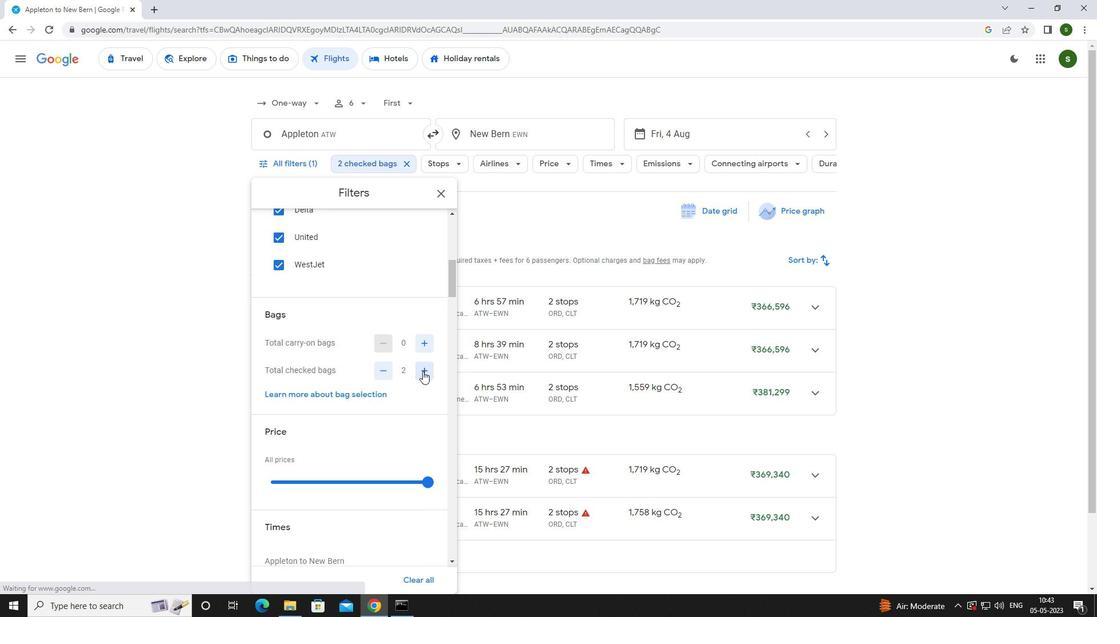 
Action: Mouse scrolled (423, 371) with delta (0, 0)
Screenshot: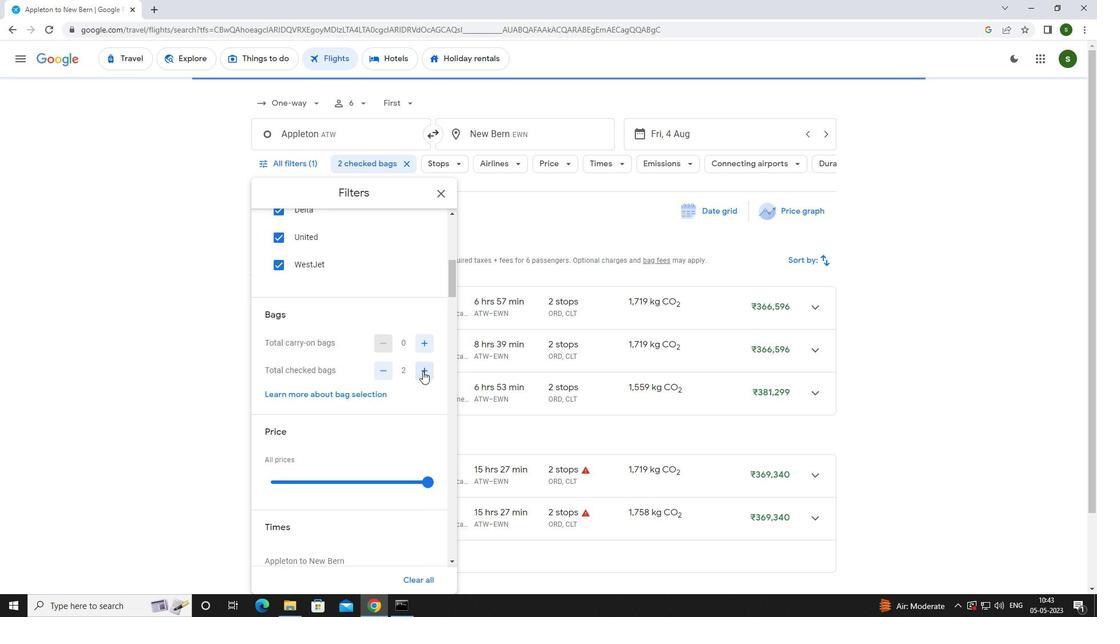 
Action: Mouse scrolled (423, 371) with delta (0, 0)
Screenshot: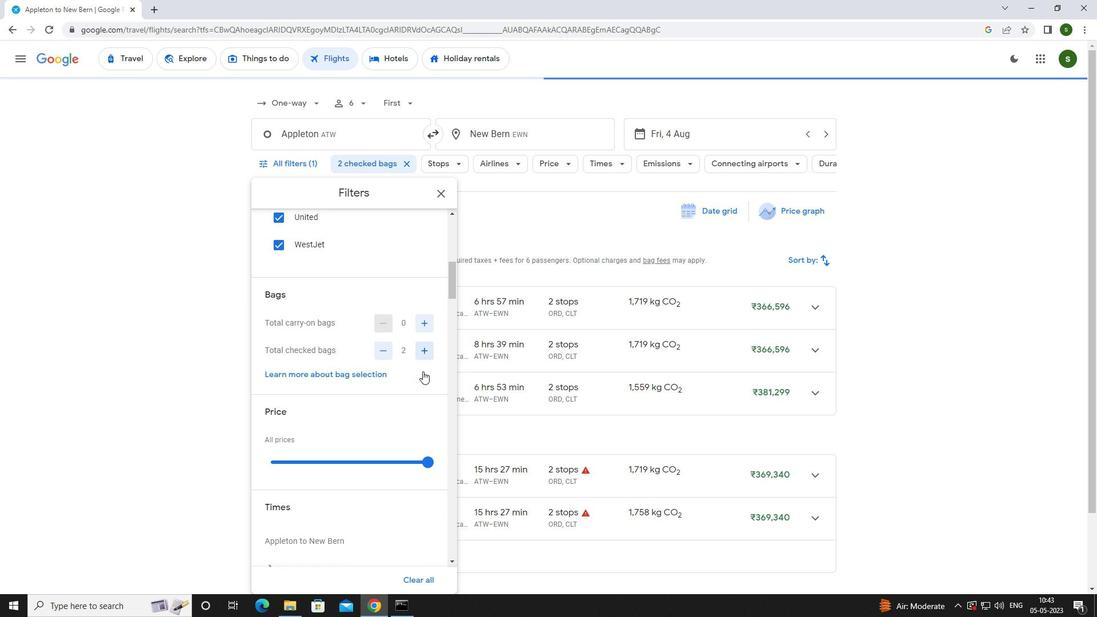 
Action: Mouse moved to (424, 370)
Screenshot: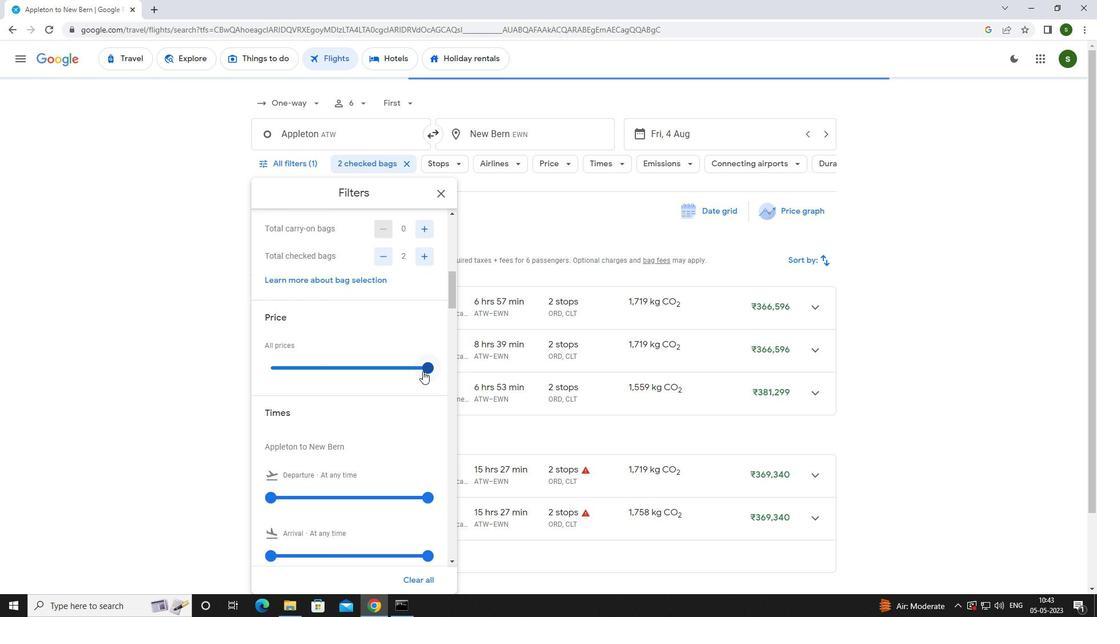 
Action: Mouse pressed left at (424, 370)
Screenshot: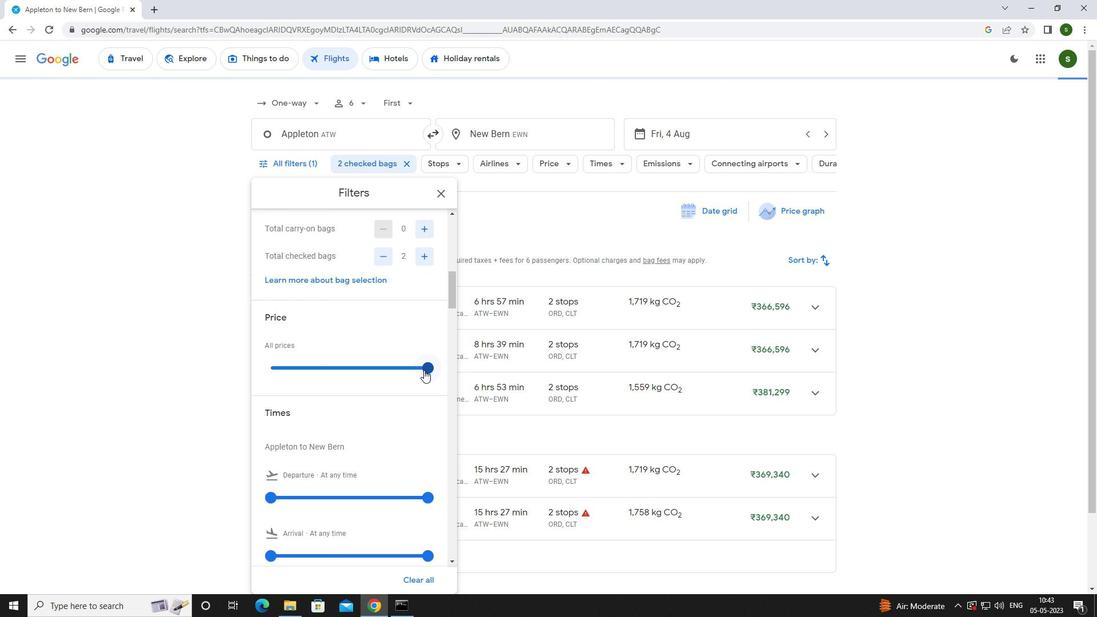 
Action: Mouse moved to (354, 365)
Screenshot: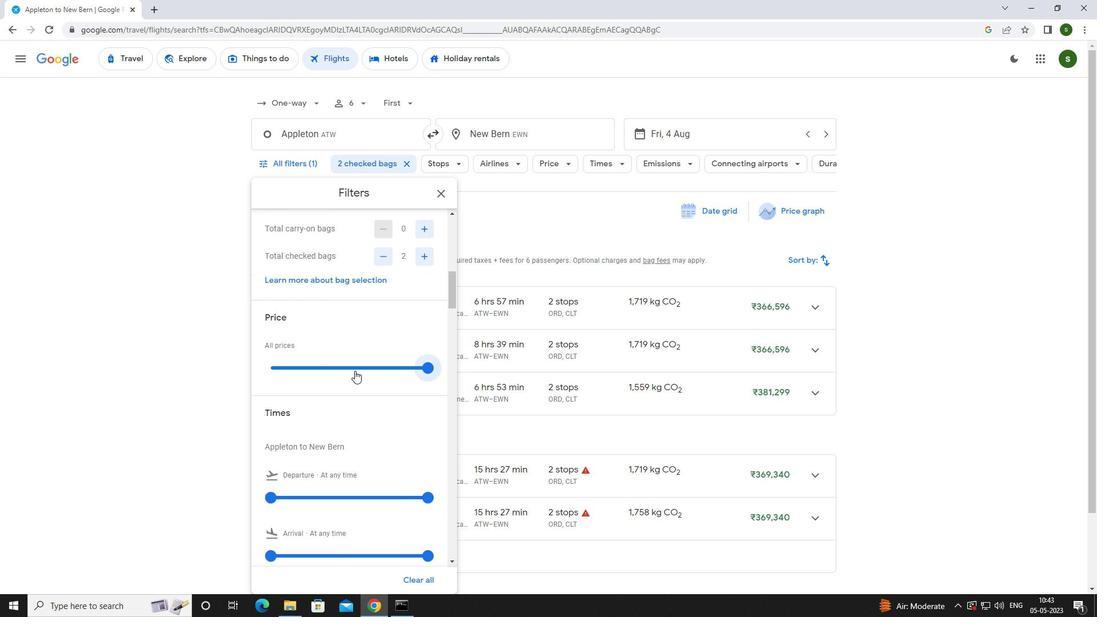 
Action: Mouse pressed left at (354, 365)
Screenshot: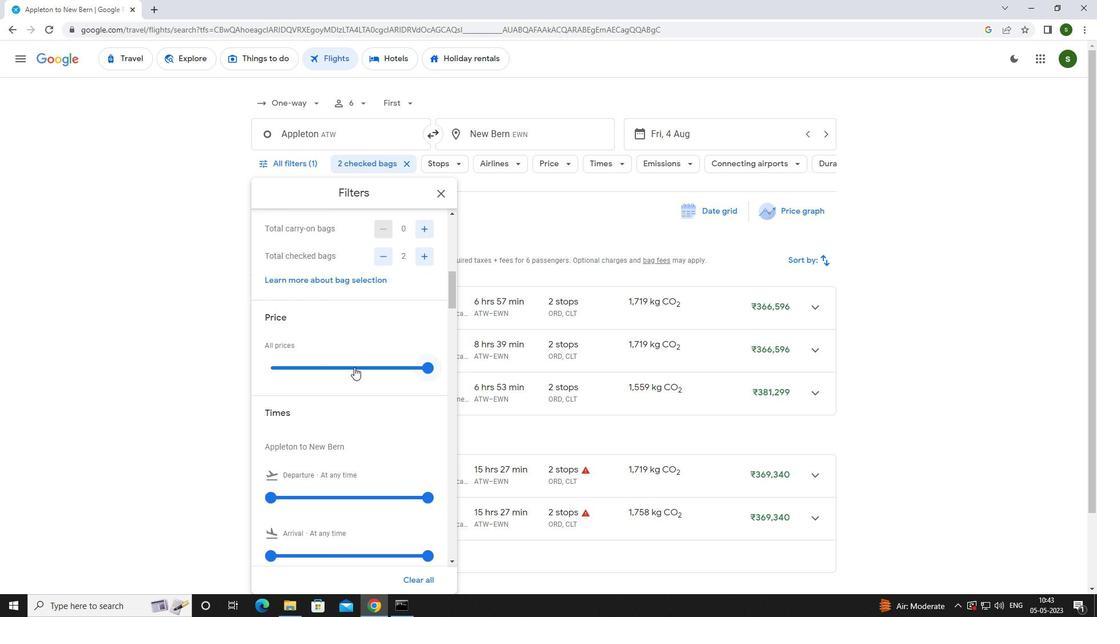 
Action: Mouse pressed left at (354, 365)
Screenshot: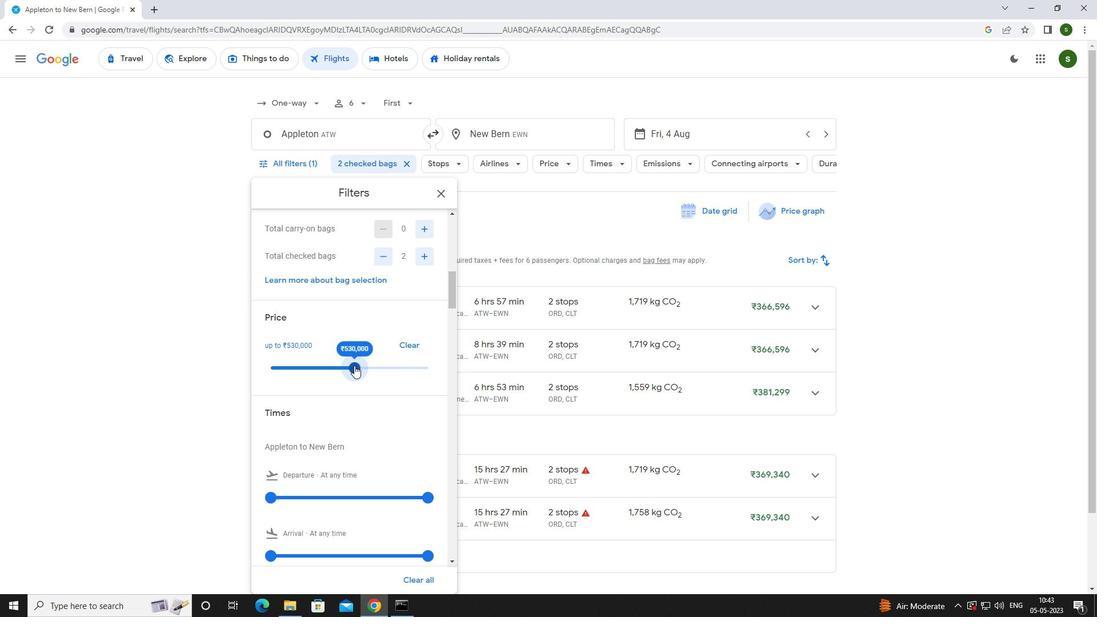
Action: Mouse moved to (313, 369)
Screenshot: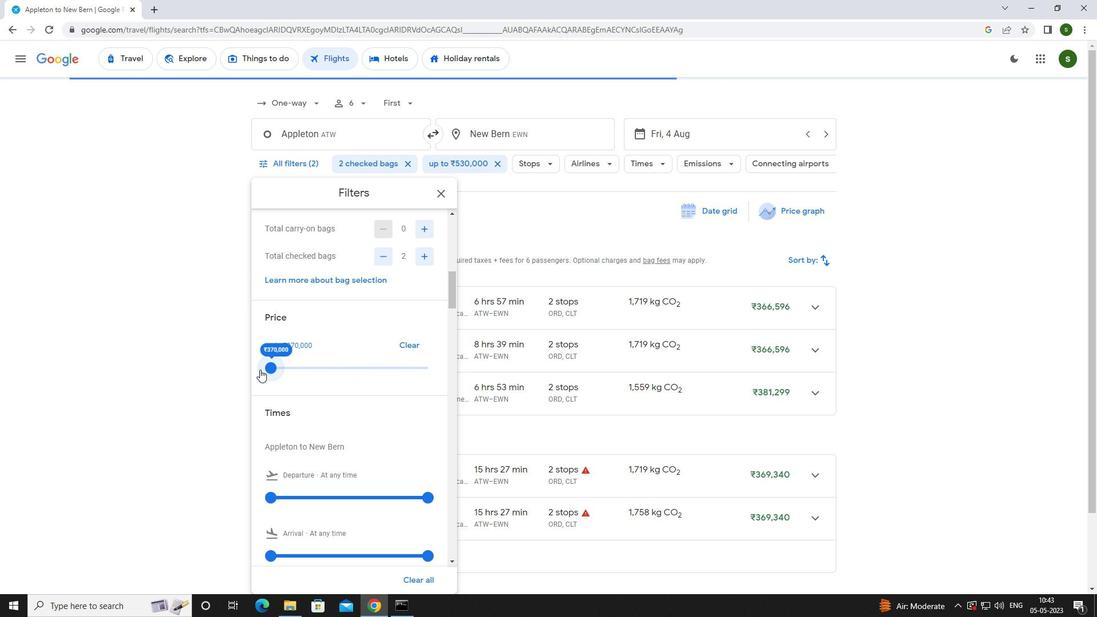
Action: Mouse scrolled (313, 369) with delta (0, 0)
Screenshot: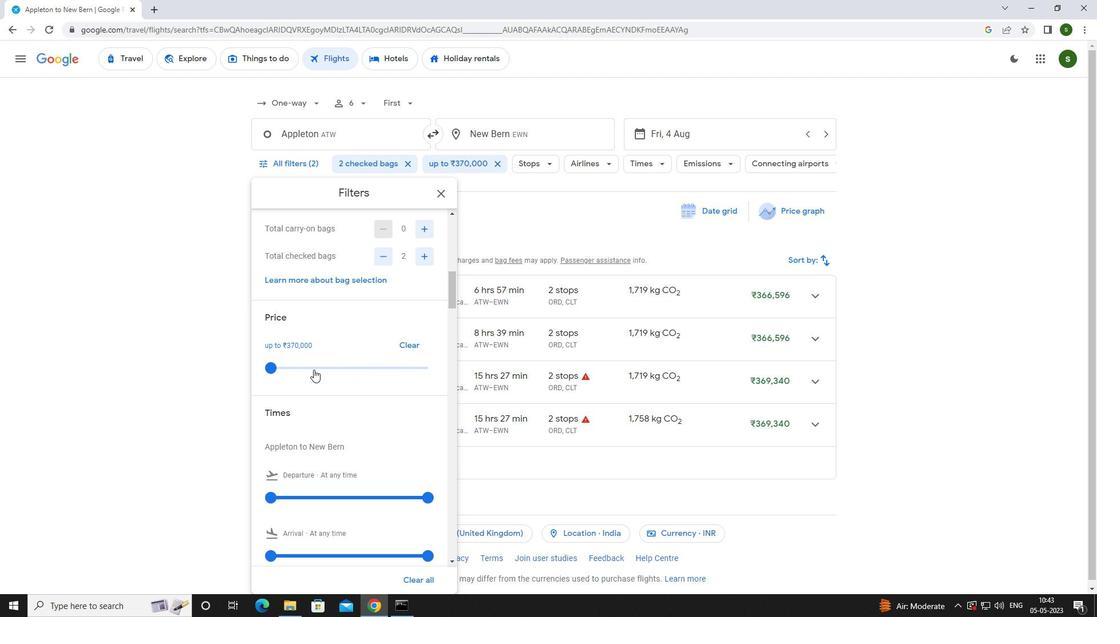 
Action: Mouse scrolled (313, 369) with delta (0, 0)
Screenshot: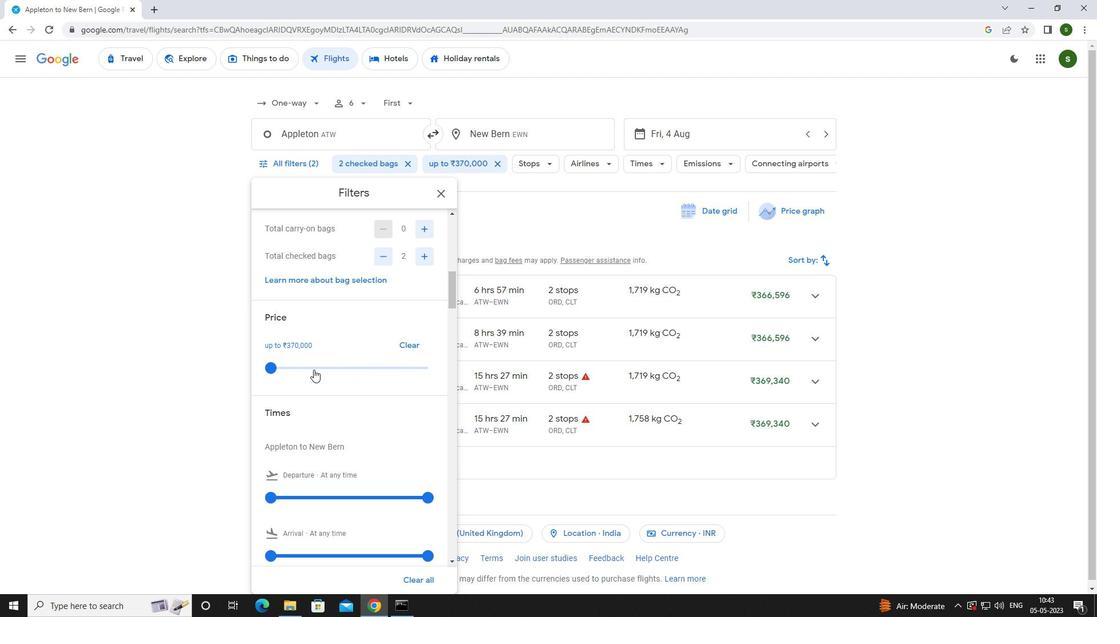 
Action: Mouse moved to (270, 377)
Screenshot: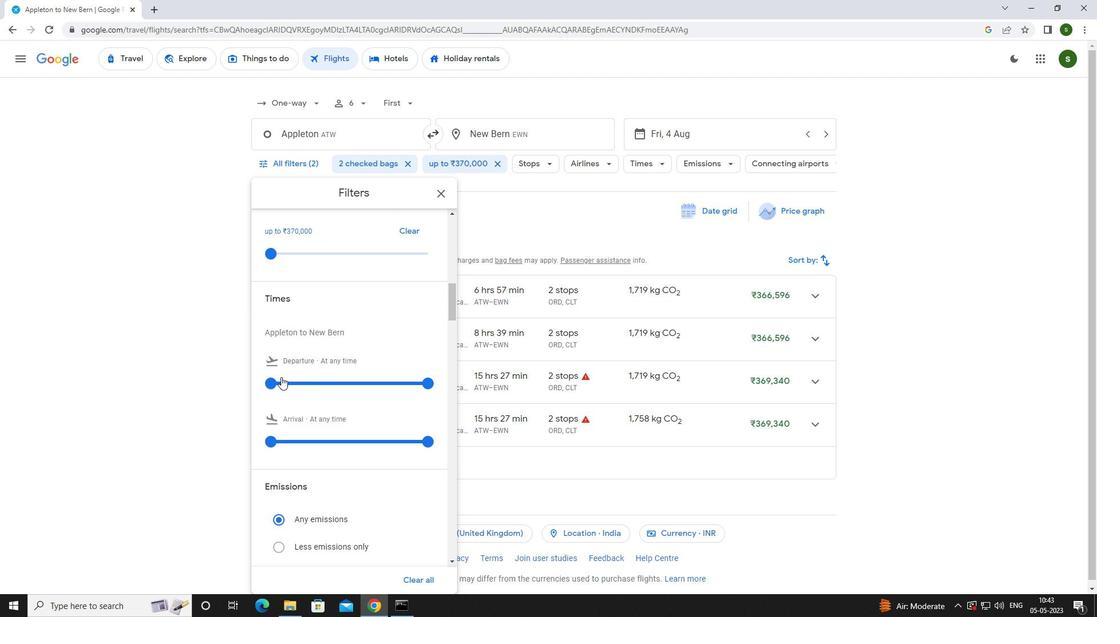 
Action: Mouse pressed left at (270, 377)
Screenshot: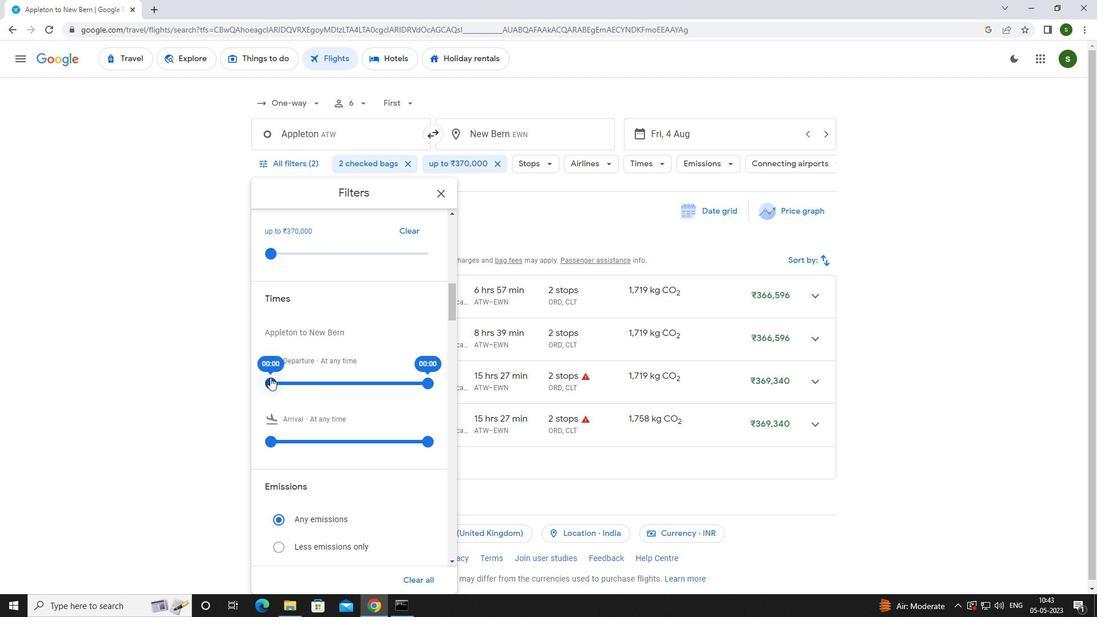 
Action: Mouse moved to (859, 360)
Screenshot: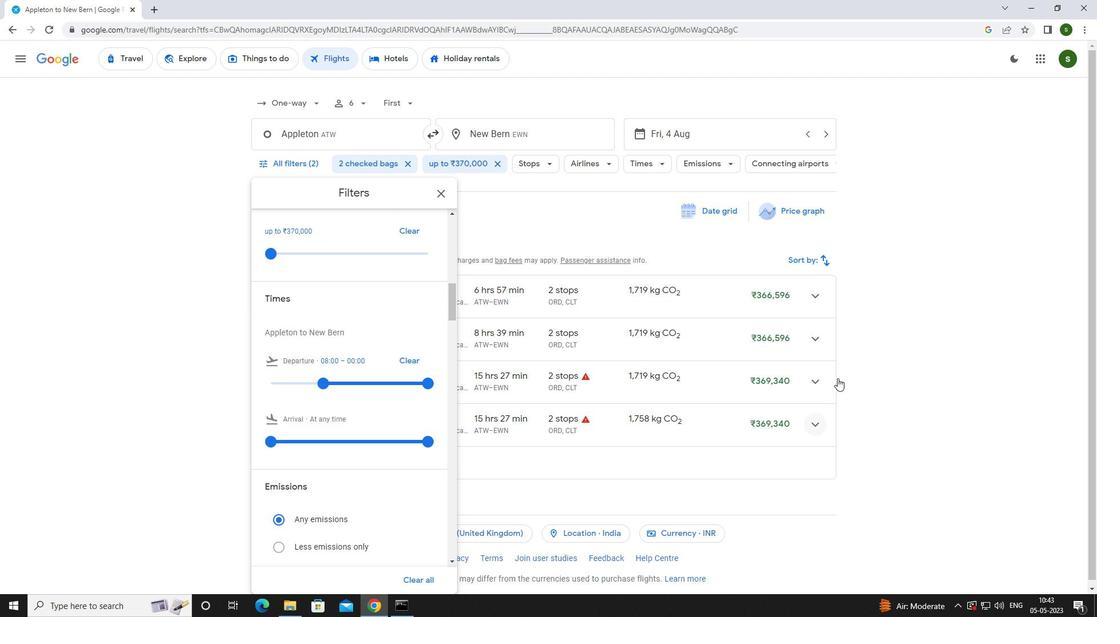 
Action: Mouse pressed left at (859, 360)
Screenshot: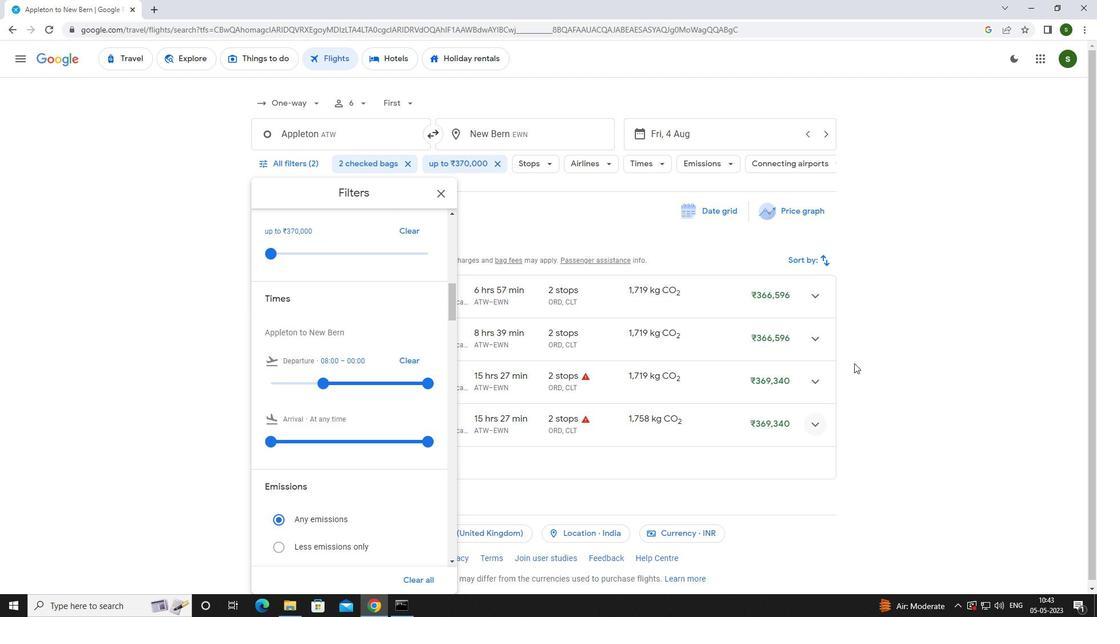 
Action: Mouse moved to (851, 361)
Screenshot: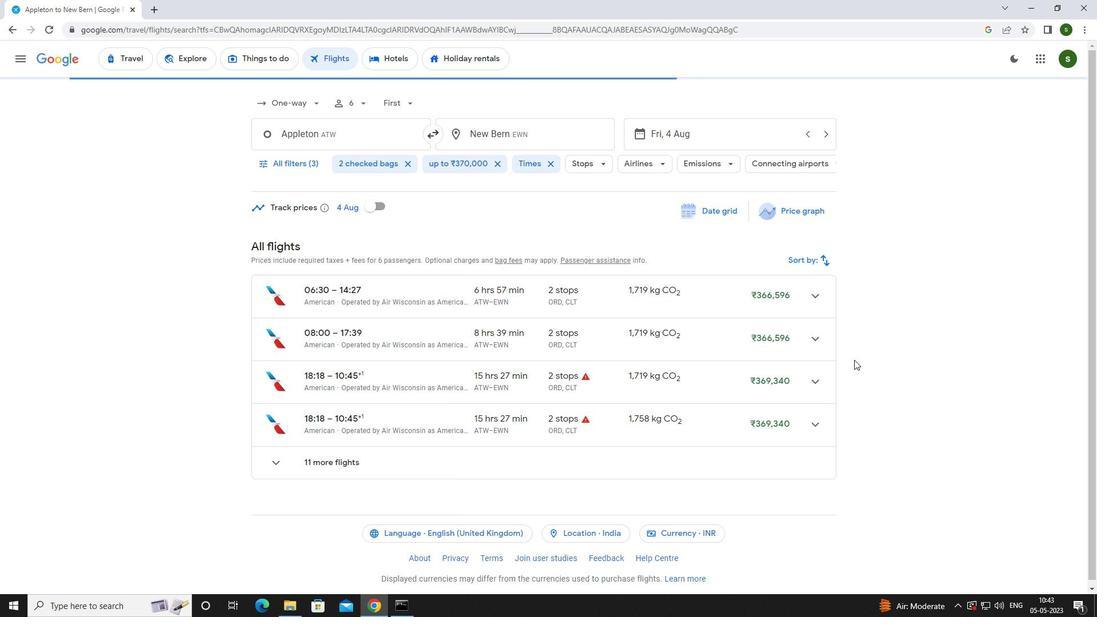 
